 Task: Search one way flight ticket for 1 adult, 5 children, 2 infants in seat and 1 infant on lap in first from Obyan,saipan Island: Saipan International Airport (francisco C. Ada) to Gillette: Gillette Campbell County Airport on 5-1-2023. Number of bags: 1 checked bag. Price is upto 72000. Outbound departure time preference is 6:45.
Action: Mouse moved to (250, 451)
Screenshot: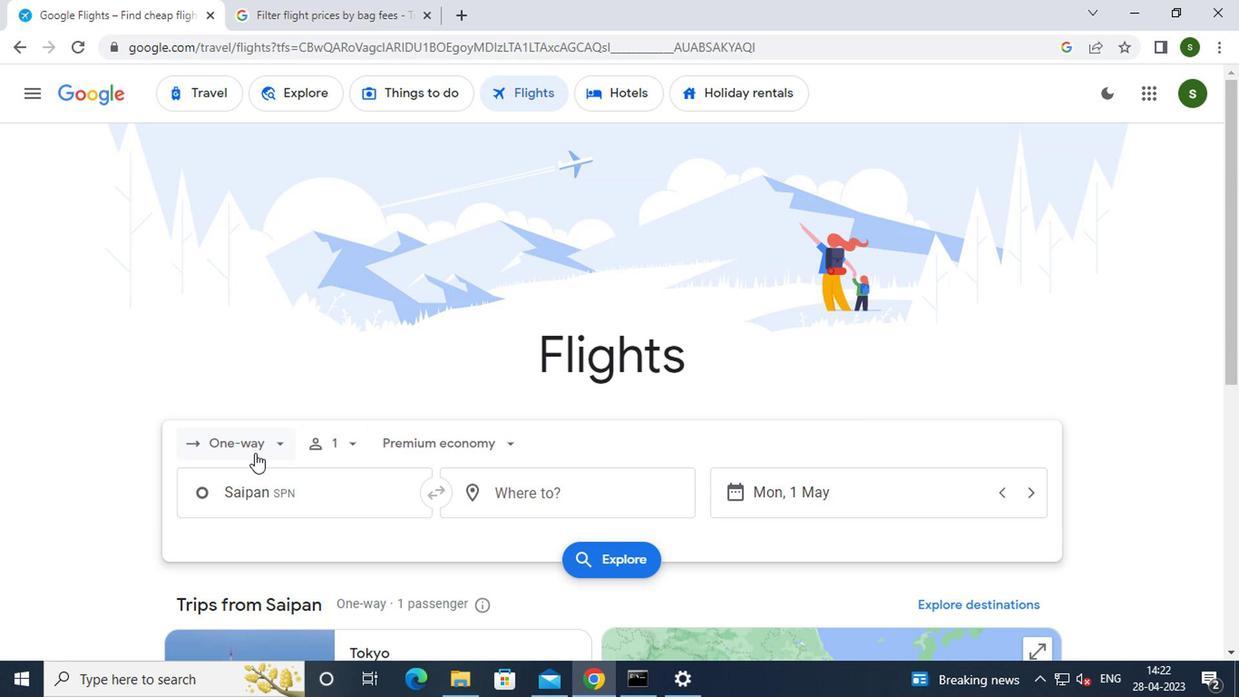 
Action: Mouse pressed left at (250, 451)
Screenshot: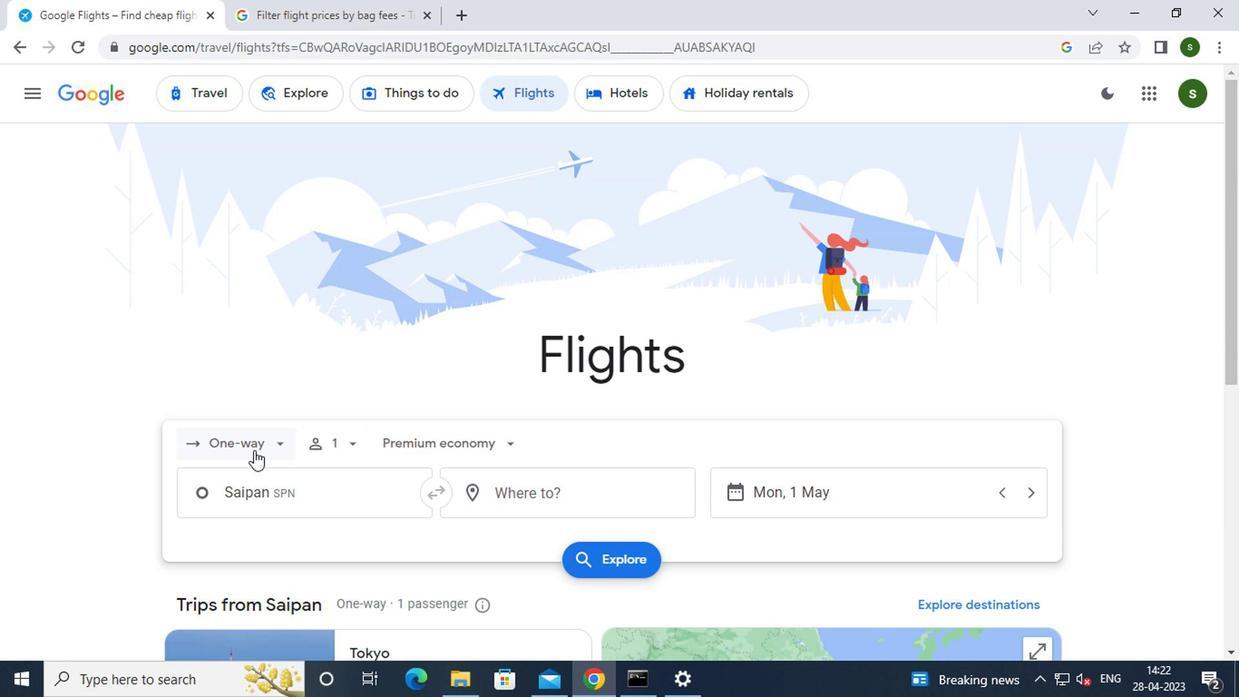 
Action: Mouse moved to (264, 524)
Screenshot: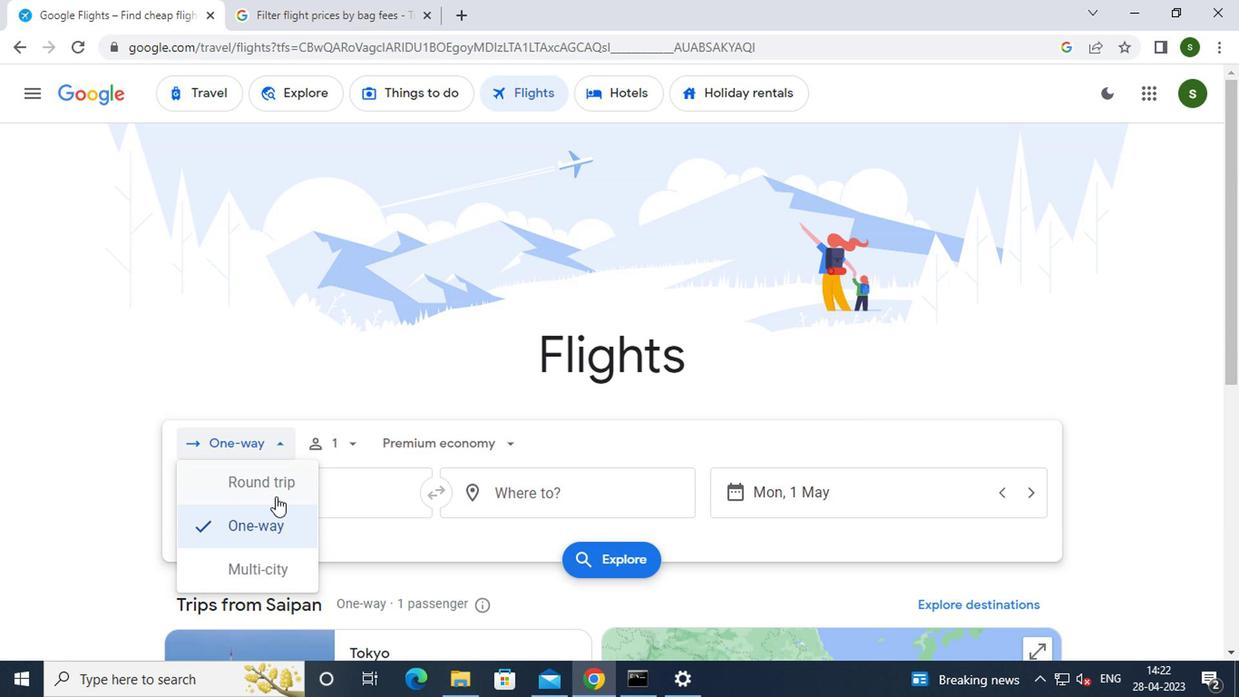
Action: Mouse pressed left at (264, 524)
Screenshot: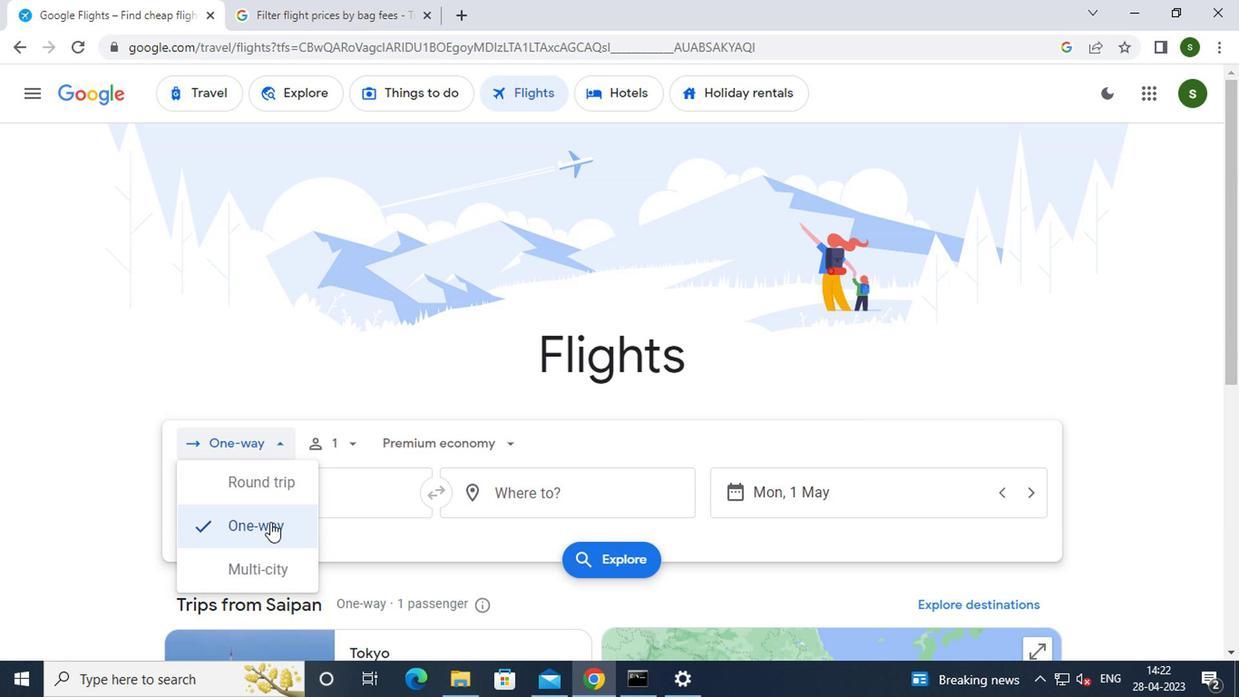 
Action: Mouse moved to (342, 450)
Screenshot: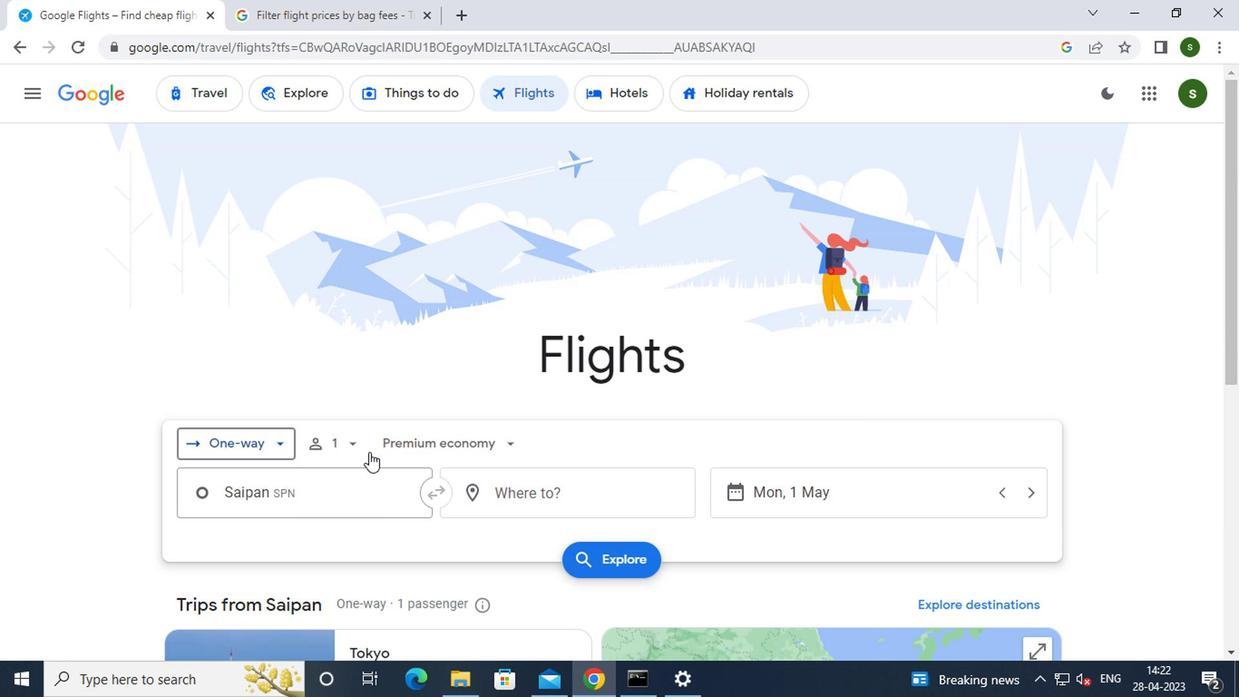 
Action: Mouse pressed left at (342, 450)
Screenshot: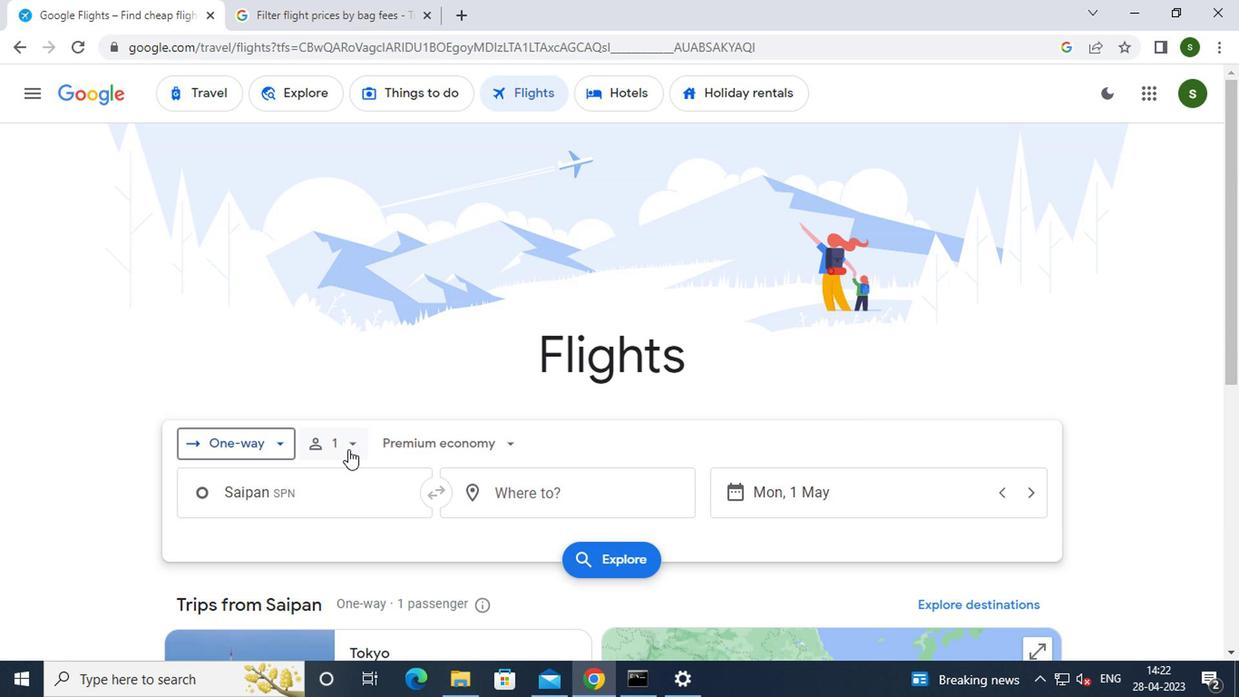 
Action: Mouse moved to (497, 528)
Screenshot: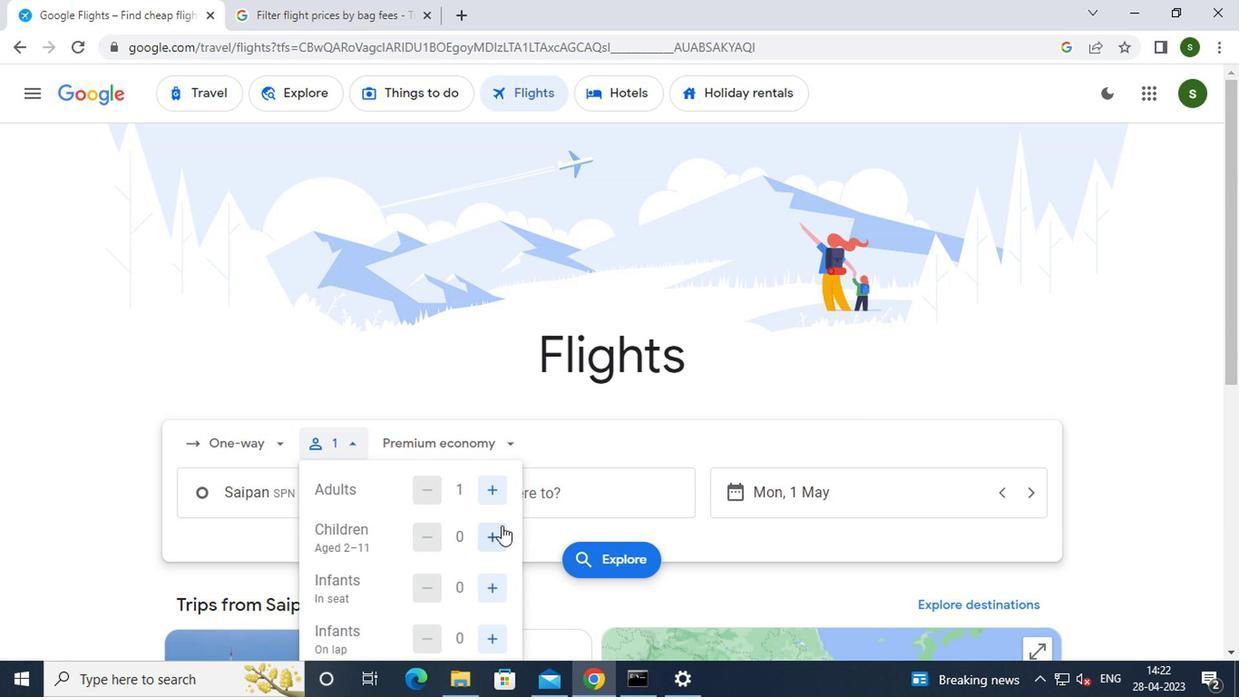 
Action: Mouse pressed left at (497, 528)
Screenshot: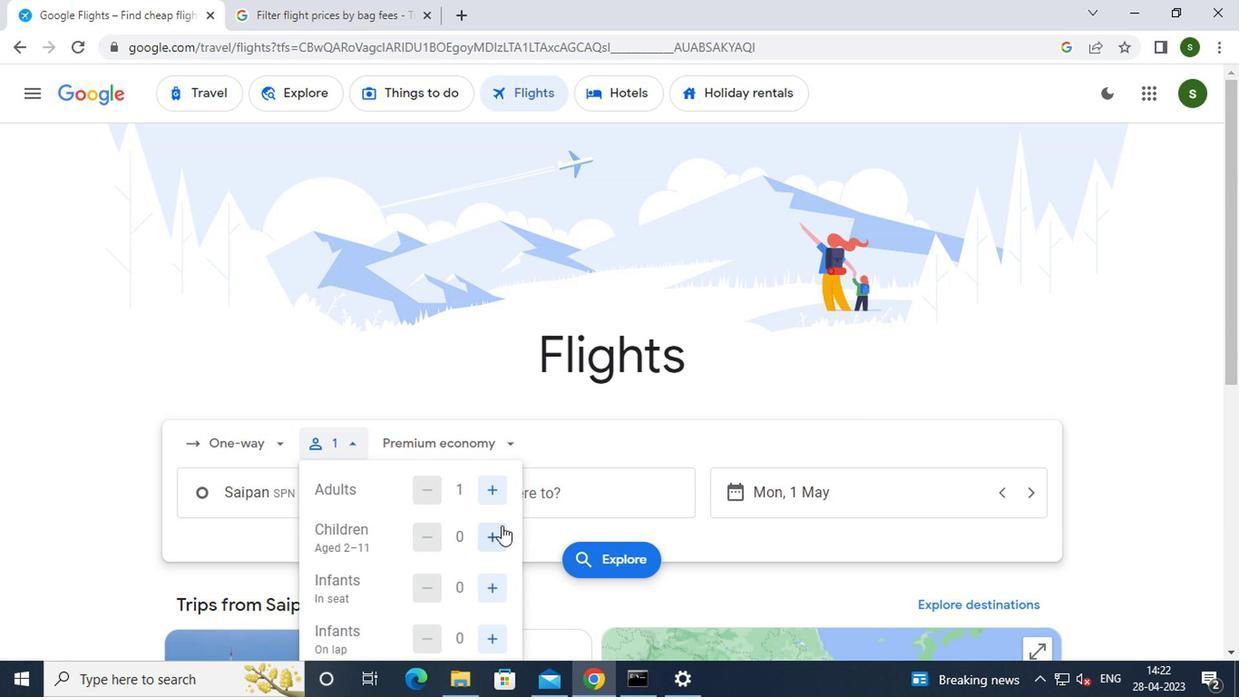
Action: Mouse pressed left at (497, 528)
Screenshot: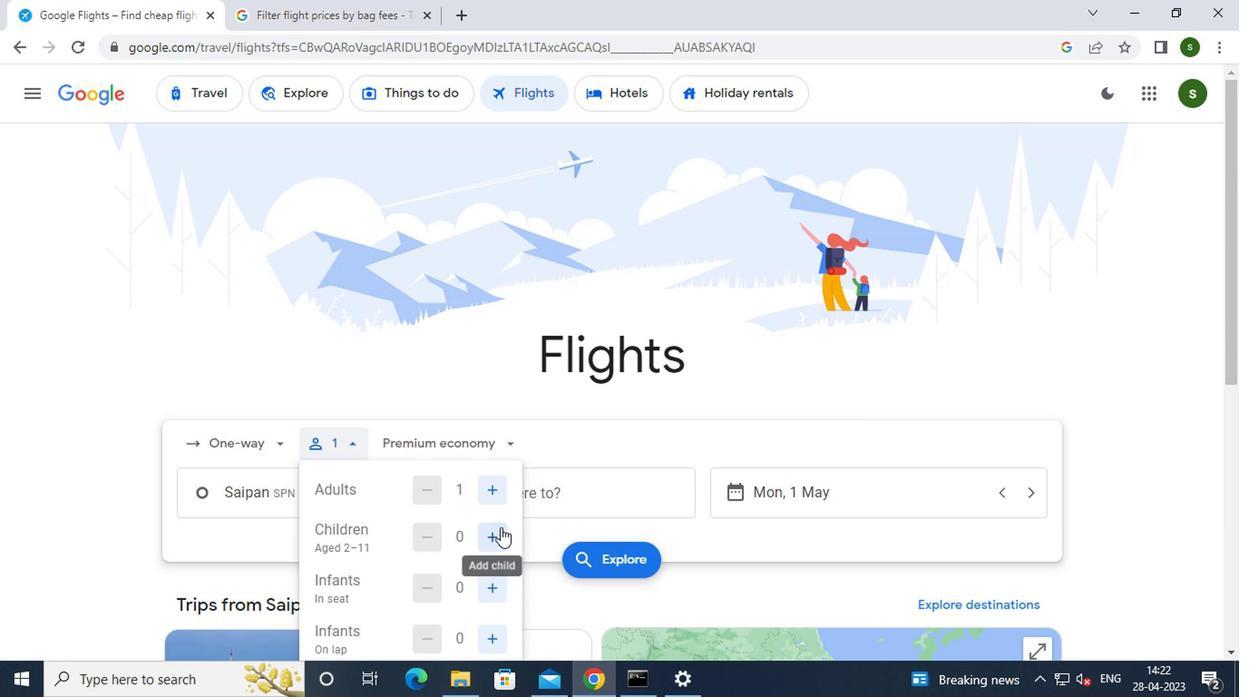 
Action: Mouse pressed left at (497, 528)
Screenshot: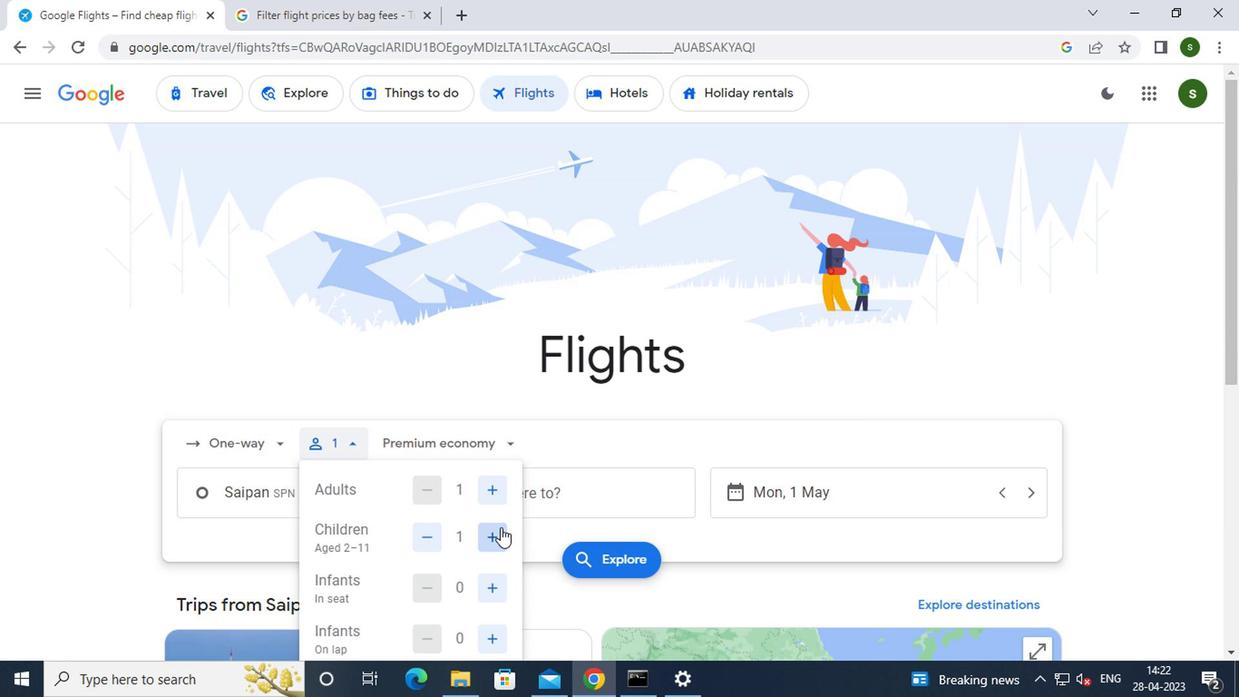 
Action: Mouse pressed left at (497, 528)
Screenshot: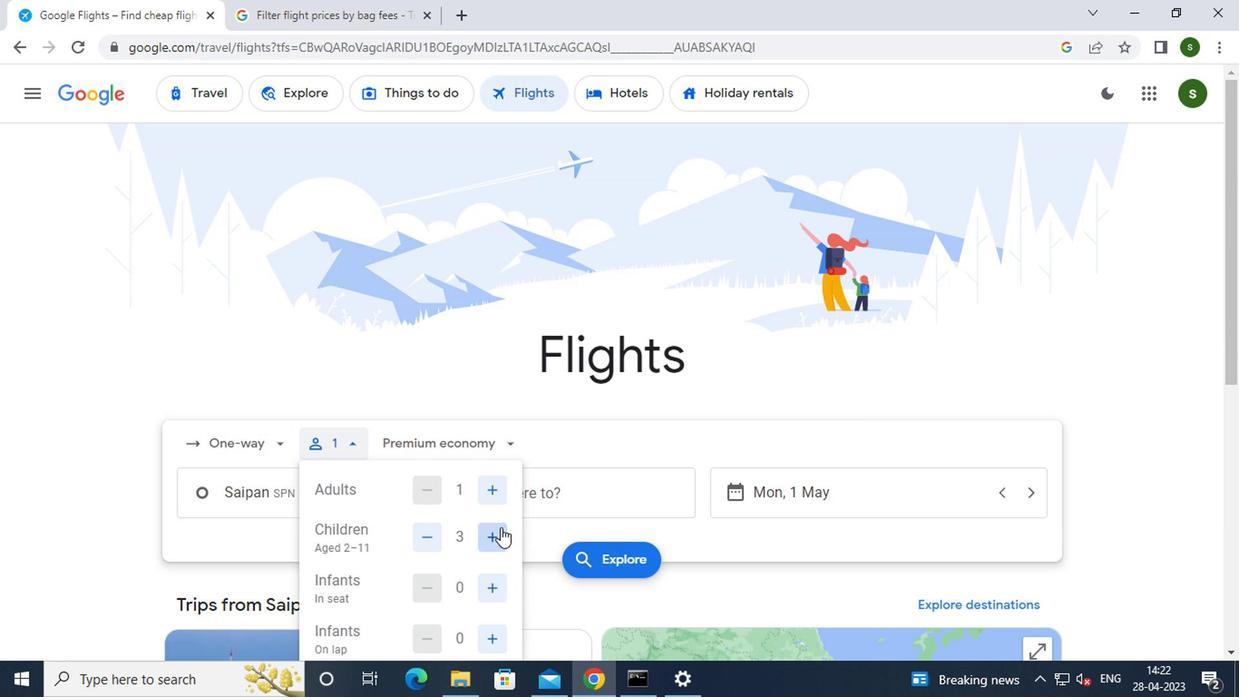 
Action: Mouse pressed left at (497, 528)
Screenshot: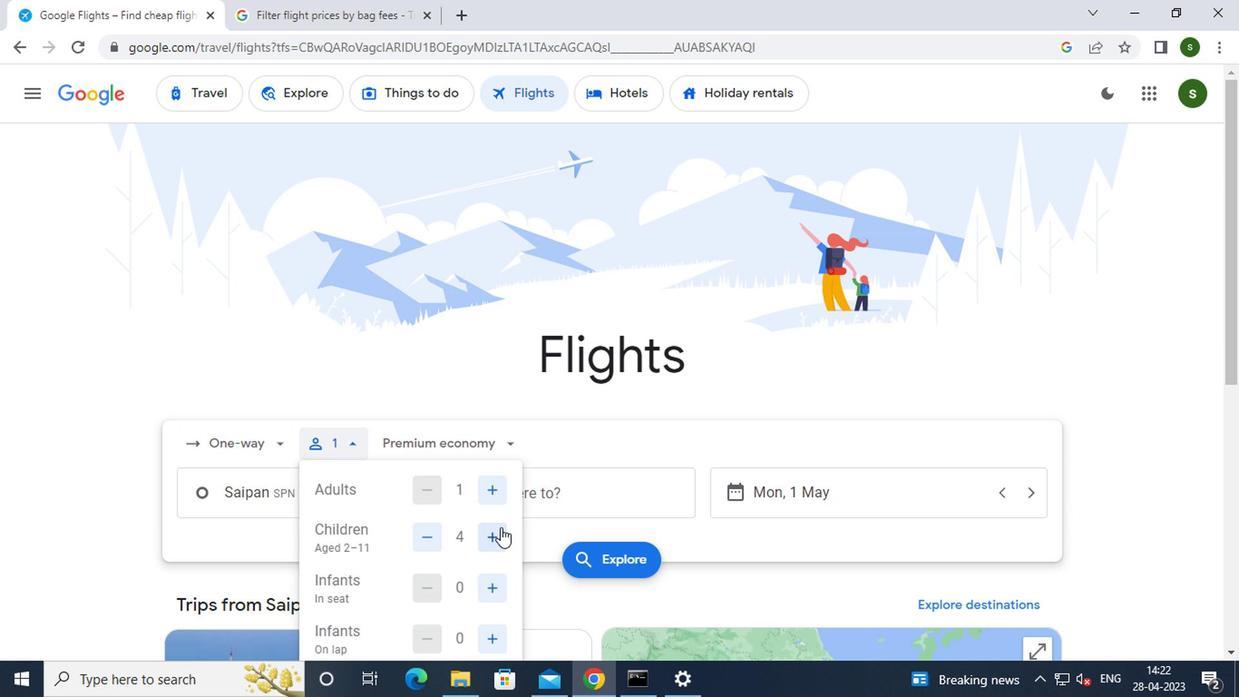 
Action: Mouse moved to (486, 586)
Screenshot: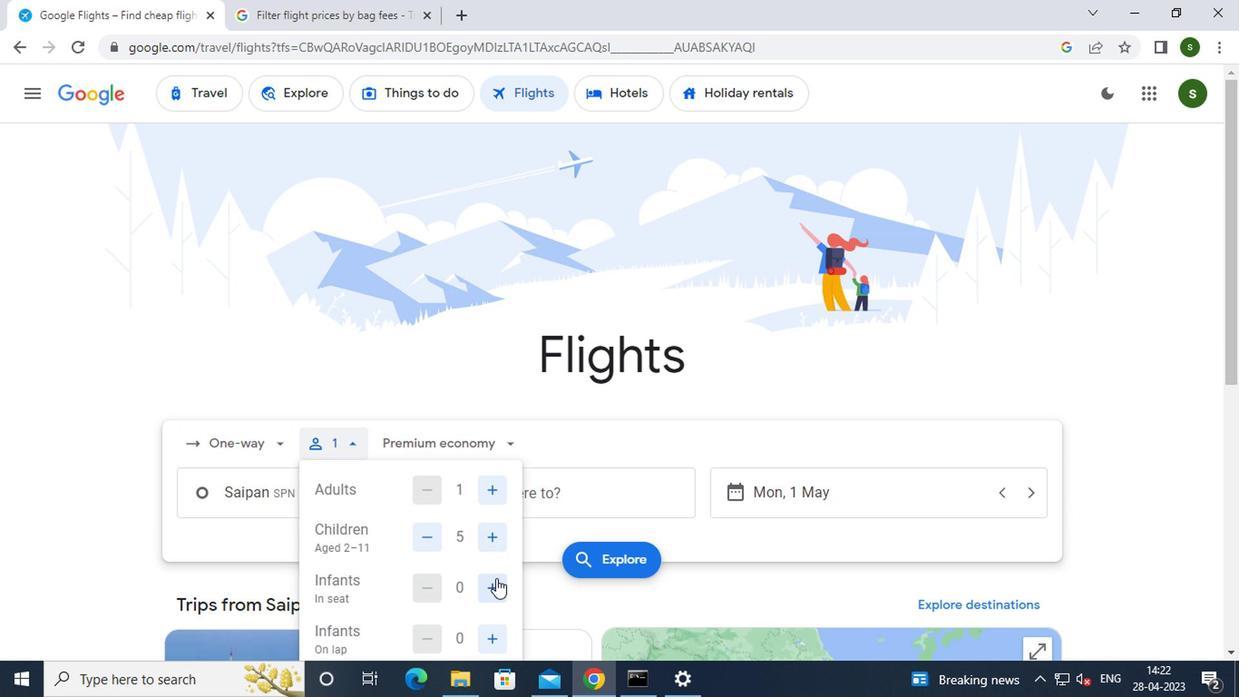 
Action: Mouse pressed left at (486, 586)
Screenshot: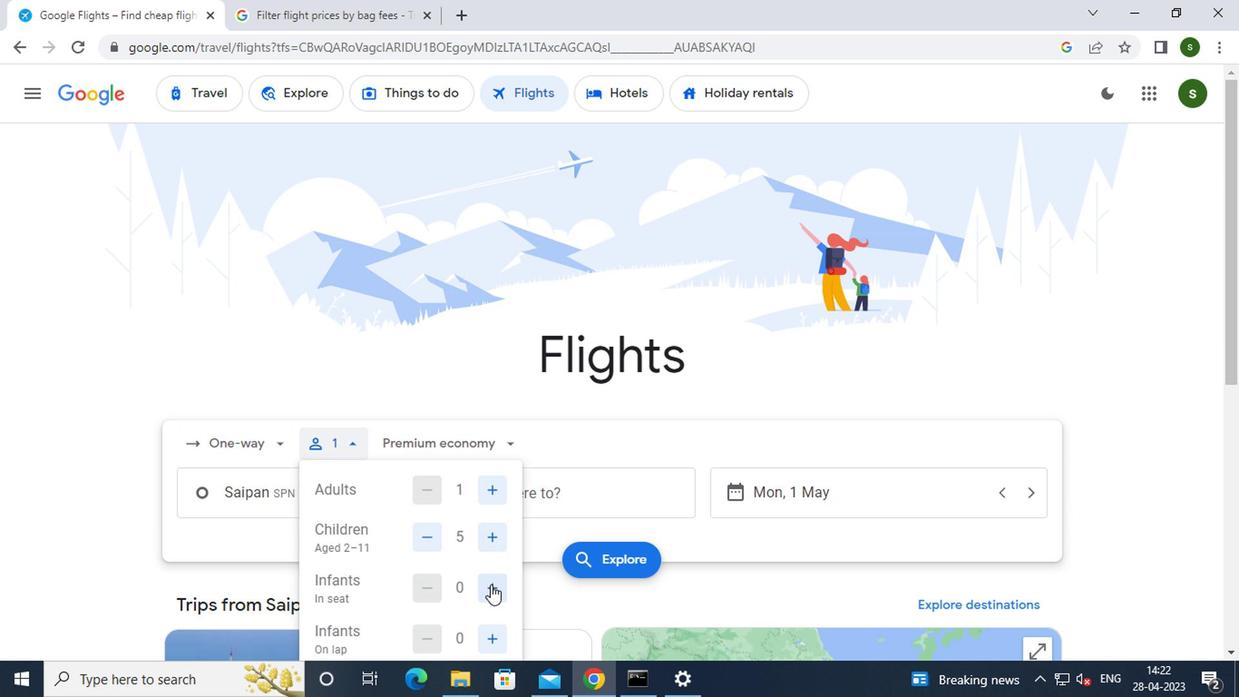 
Action: Mouse pressed left at (486, 586)
Screenshot: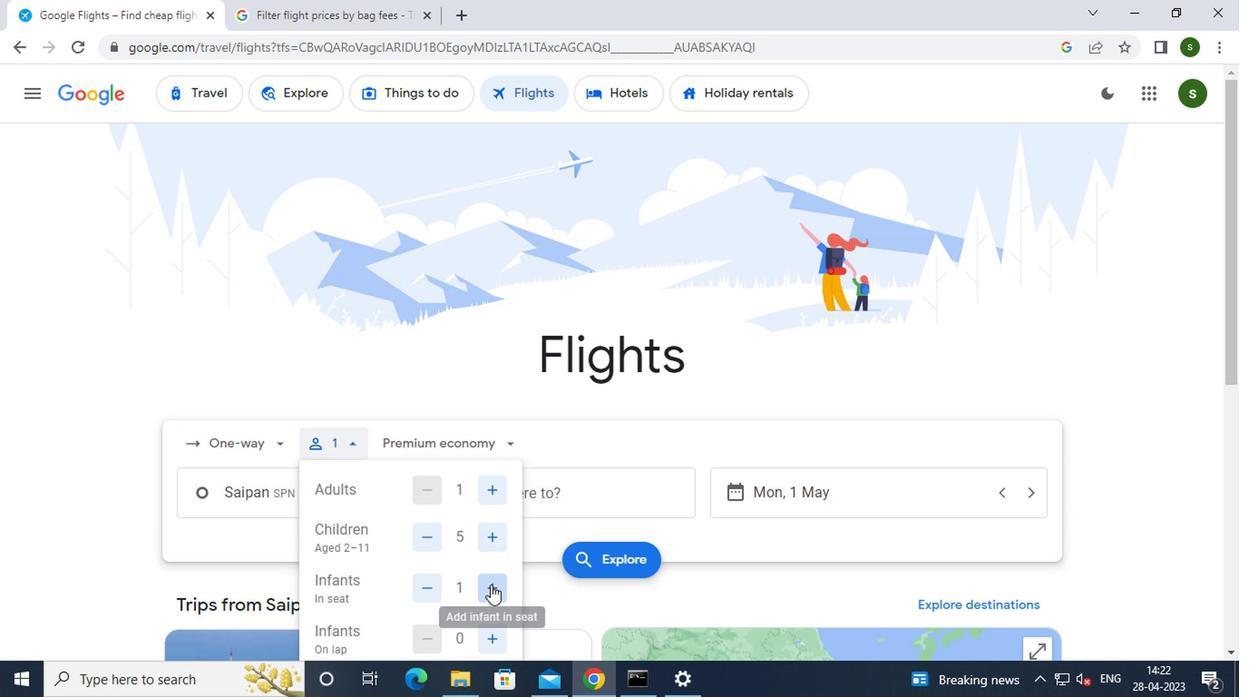 
Action: Mouse moved to (483, 628)
Screenshot: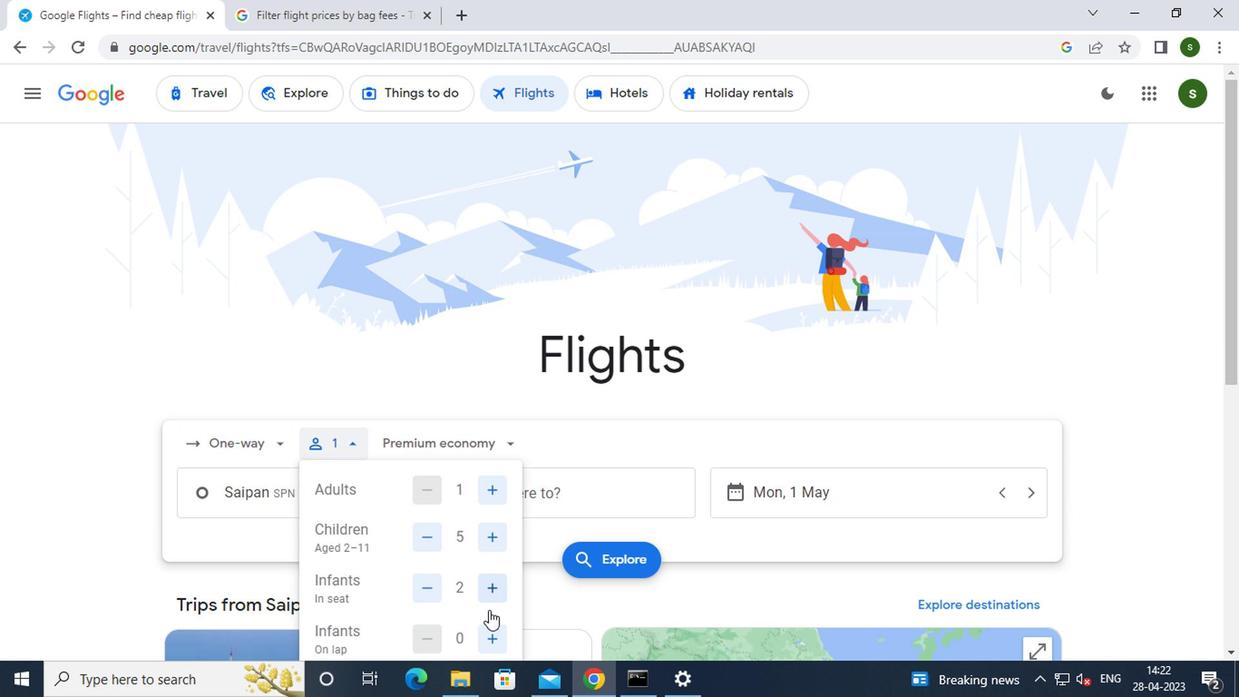 
Action: Mouse pressed left at (483, 628)
Screenshot: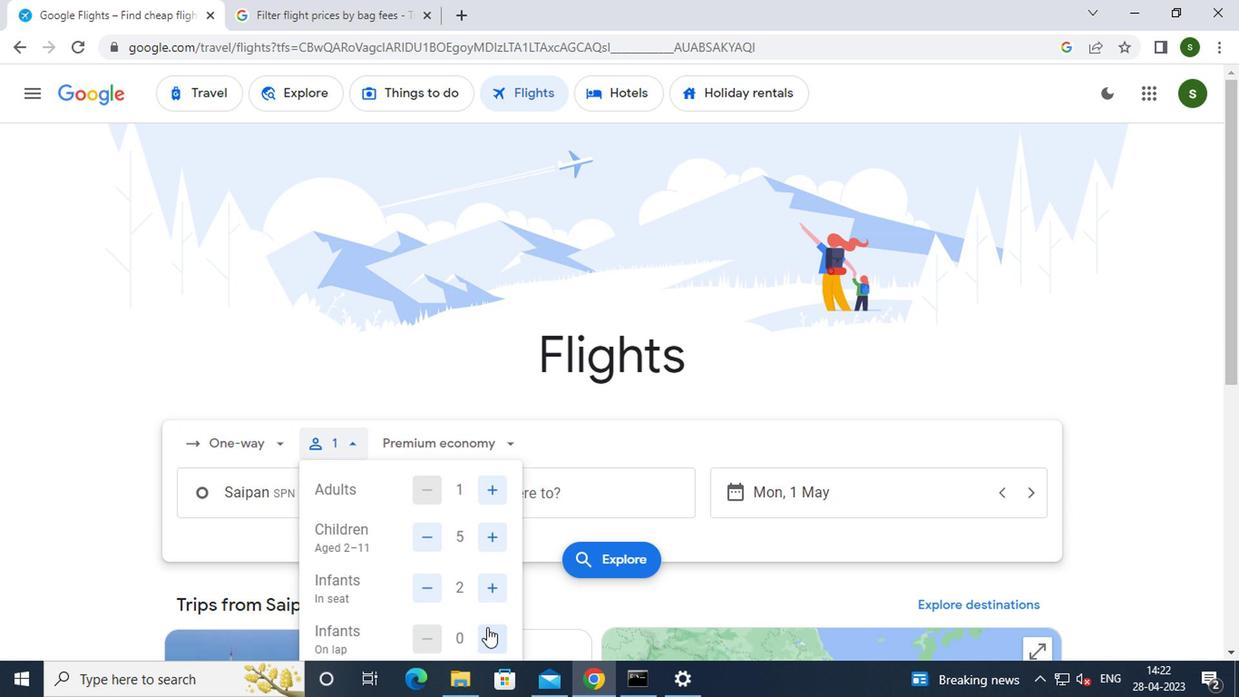 
Action: Mouse moved to (416, 597)
Screenshot: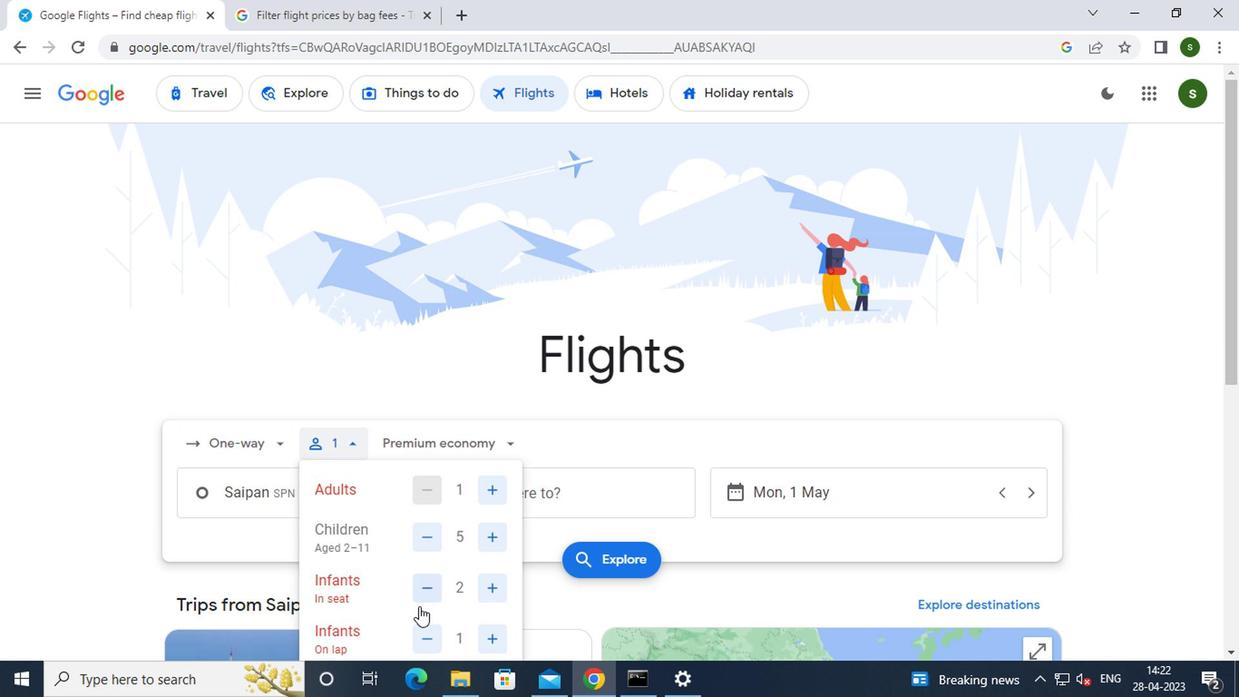 
Action: Mouse pressed left at (416, 597)
Screenshot: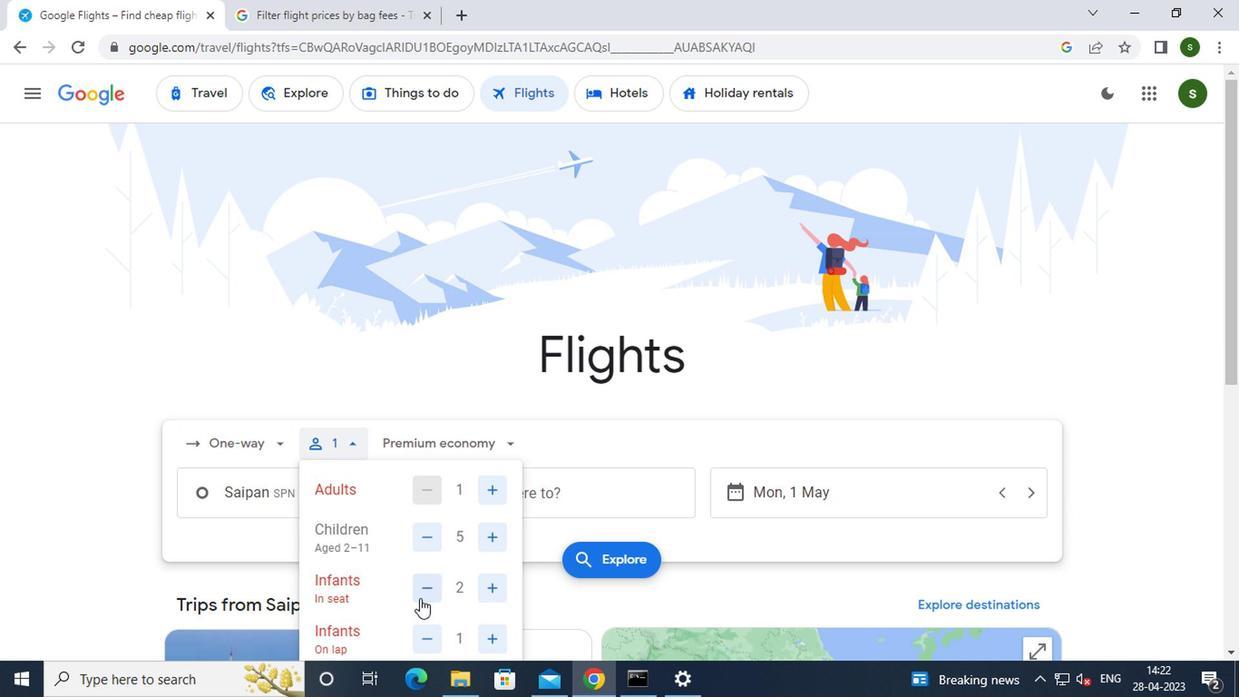 
Action: Mouse moved to (433, 446)
Screenshot: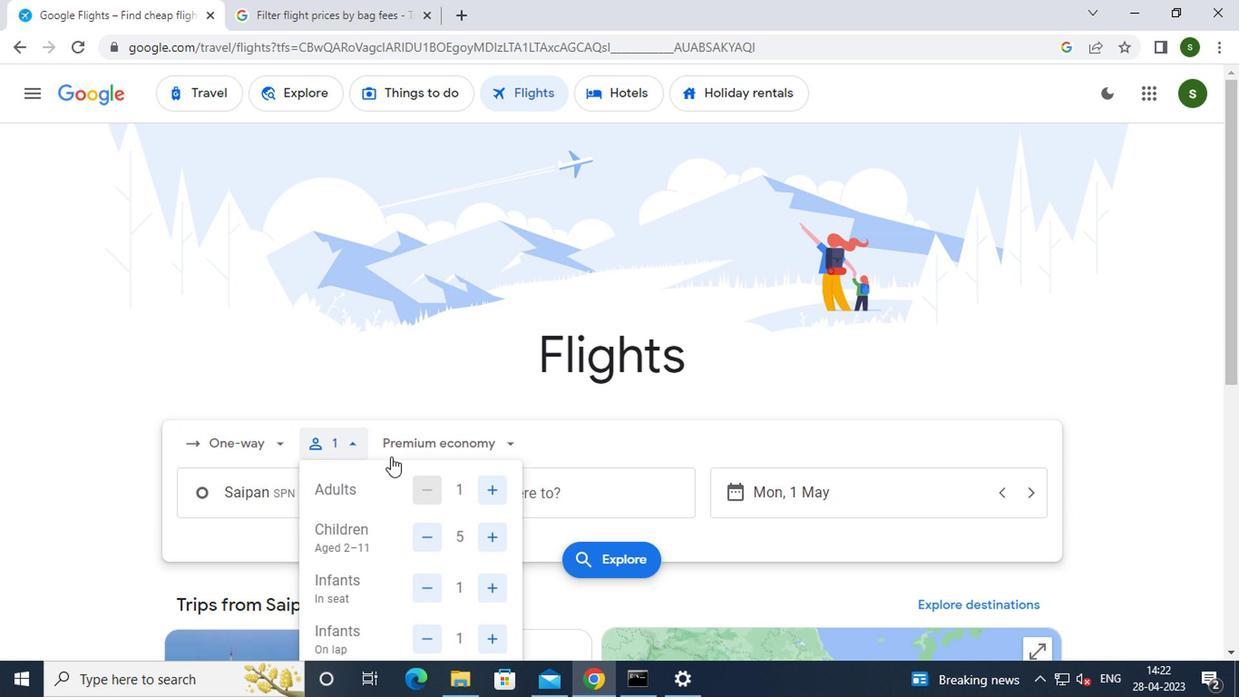 
Action: Mouse pressed left at (433, 446)
Screenshot: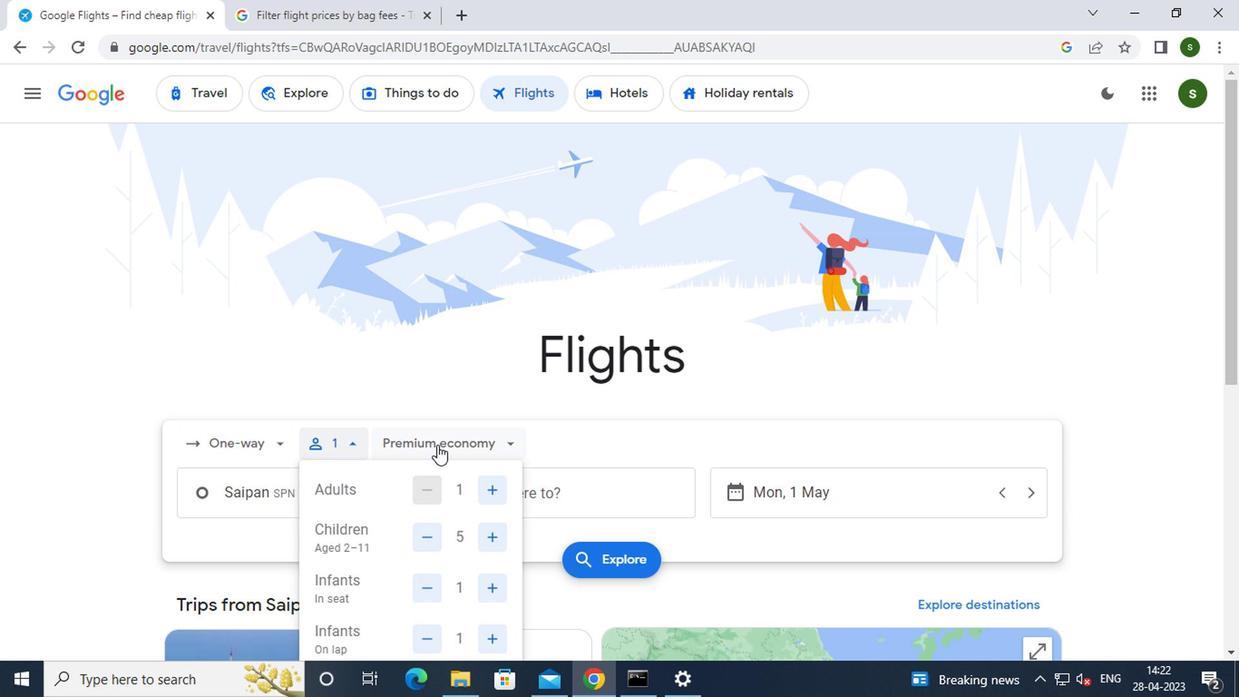 
Action: Mouse moved to (448, 614)
Screenshot: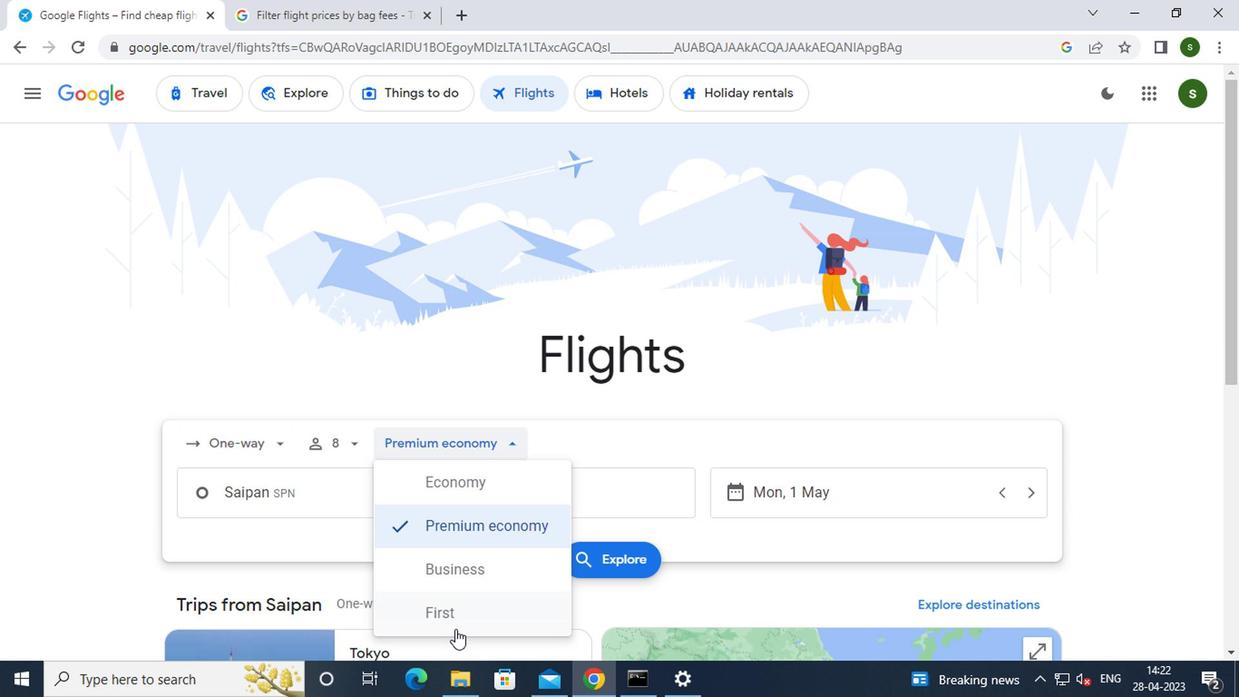 
Action: Mouse pressed left at (448, 614)
Screenshot: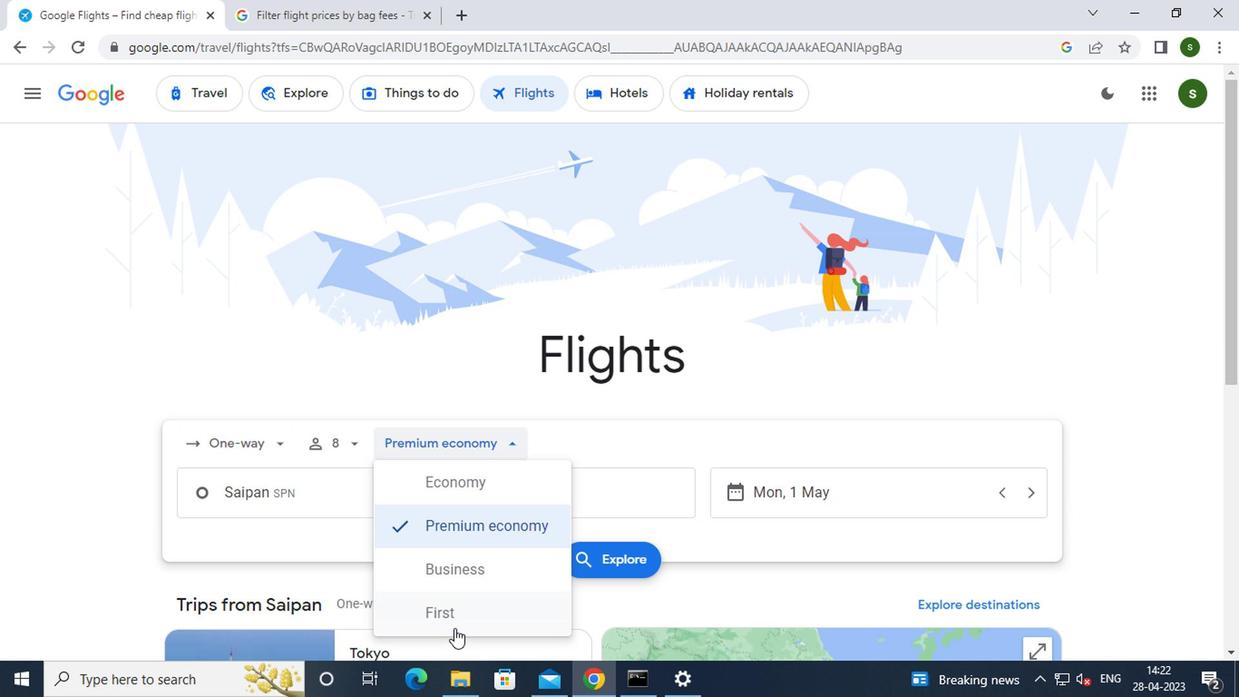 
Action: Mouse moved to (364, 504)
Screenshot: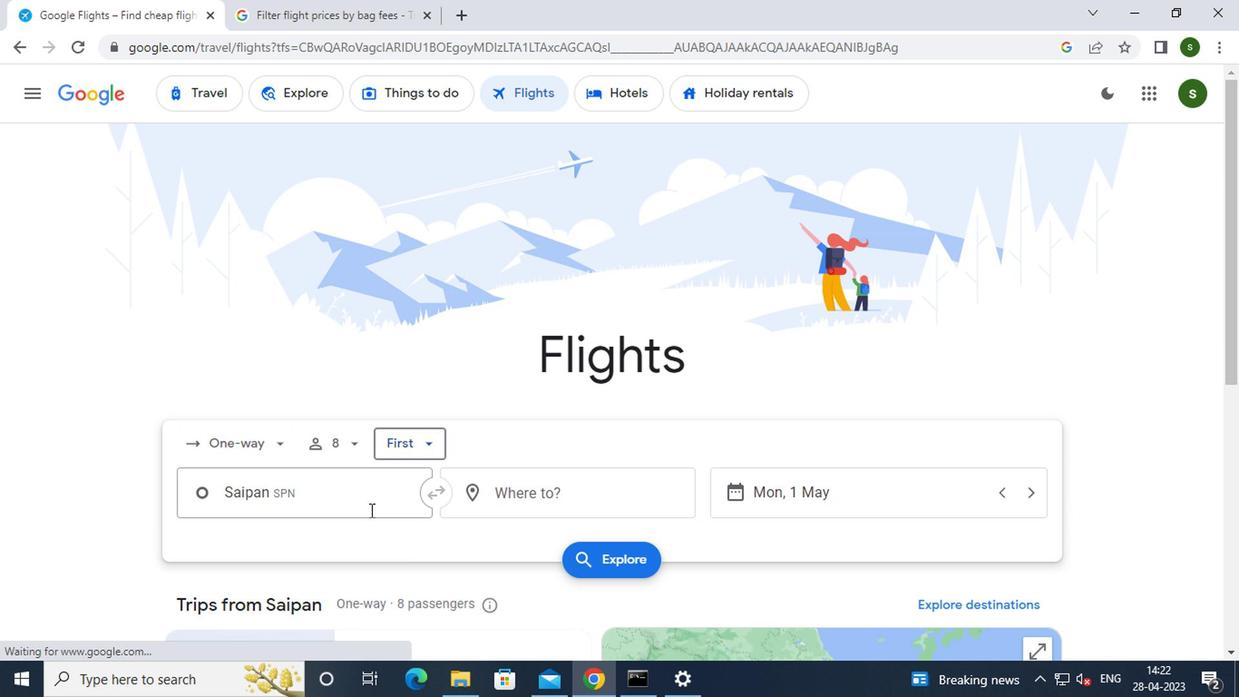 
Action: Mouse pressed left at (364, 504)
Screenshot: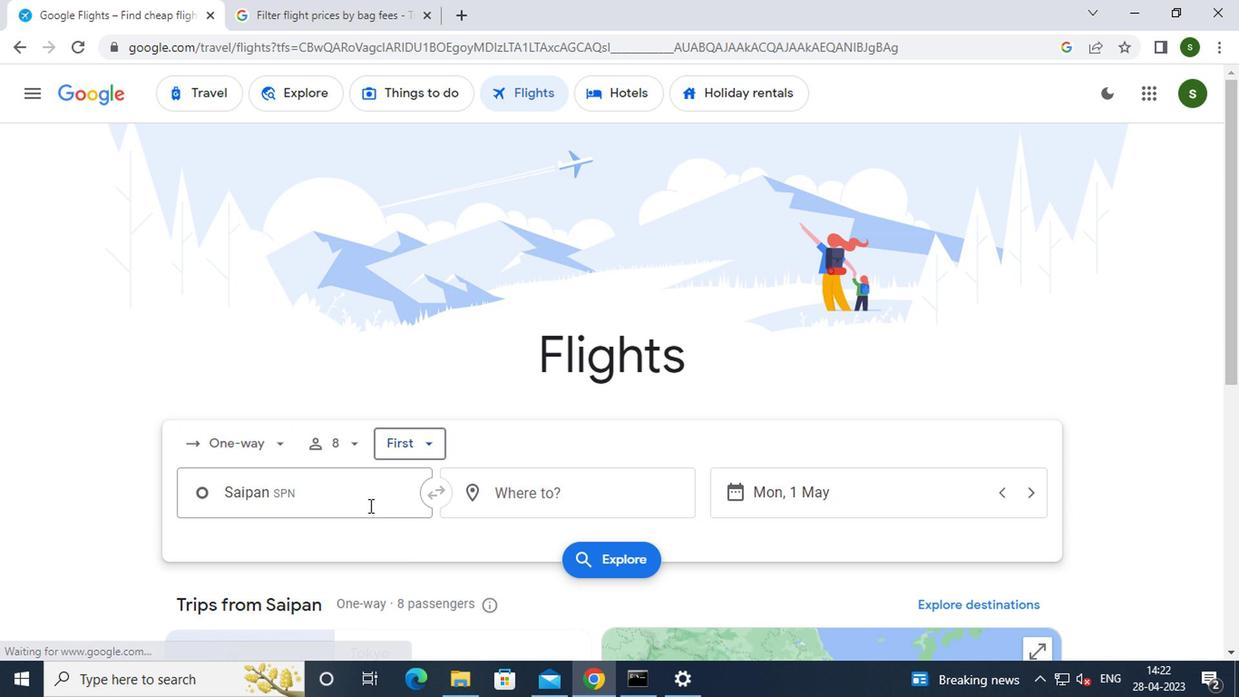 
Action: Mouse moved to (360, 493)
Screenshot: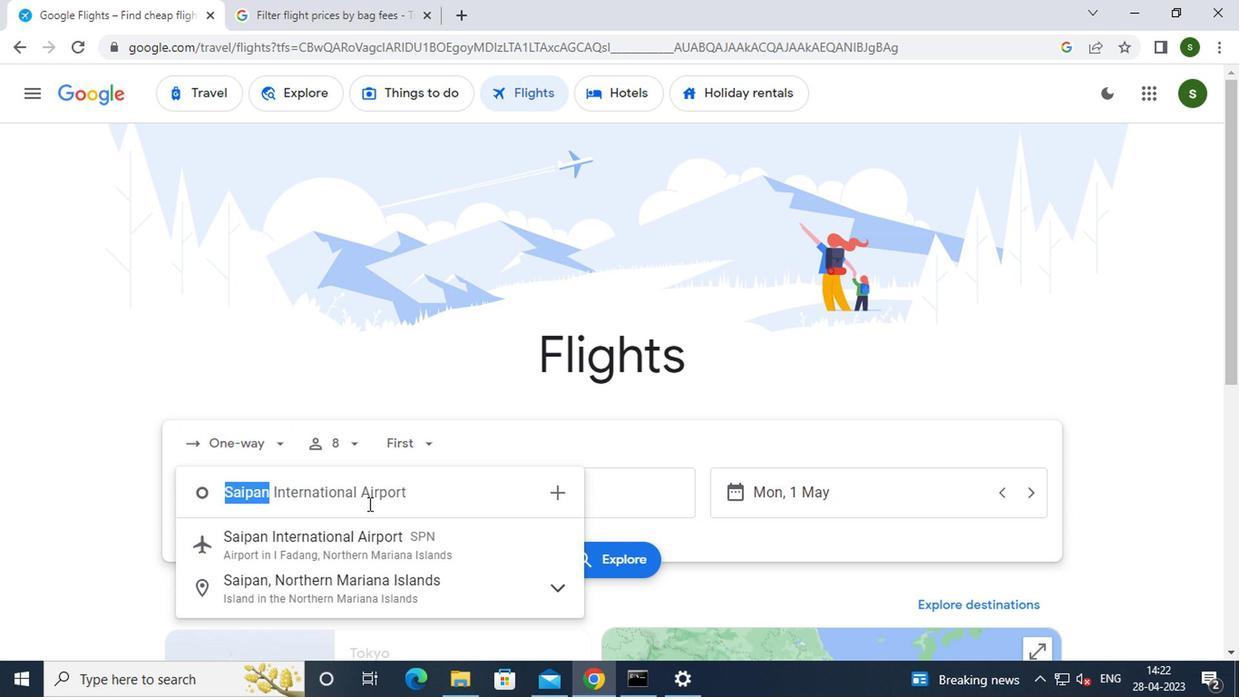 
Action: Key pressed o<Key.caps_lock>byan
Screenshot: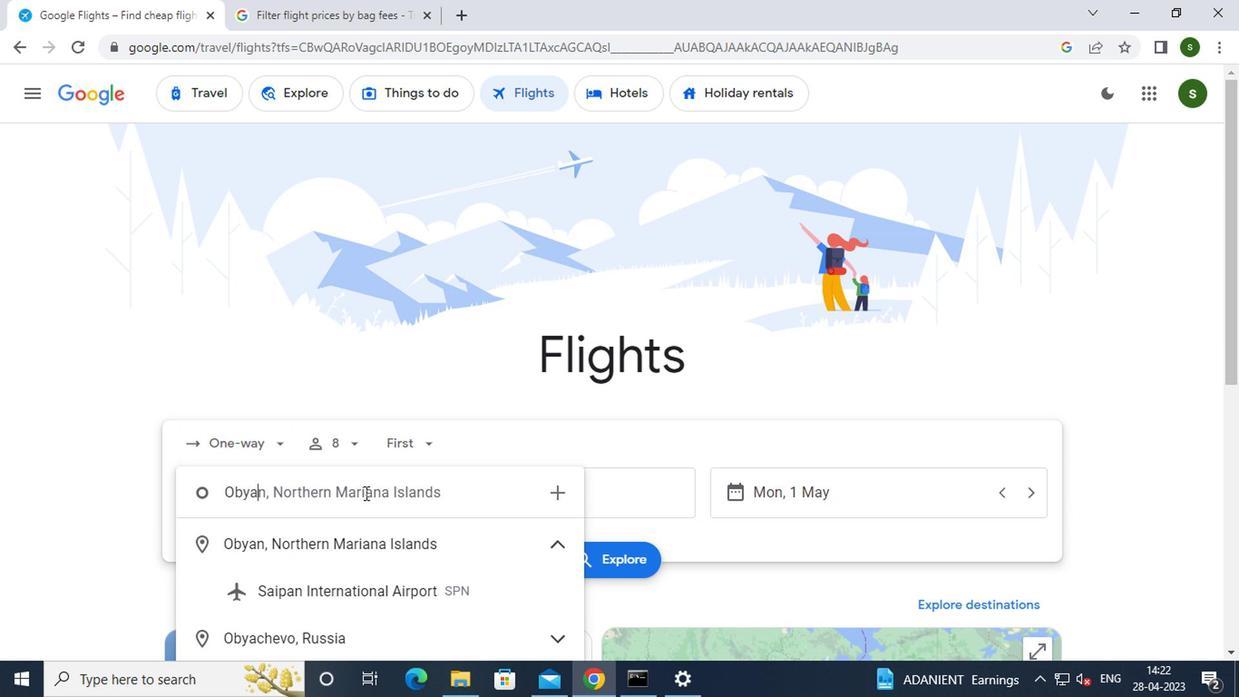 
Action: Mouse moved to (391, 582)
Screenshot: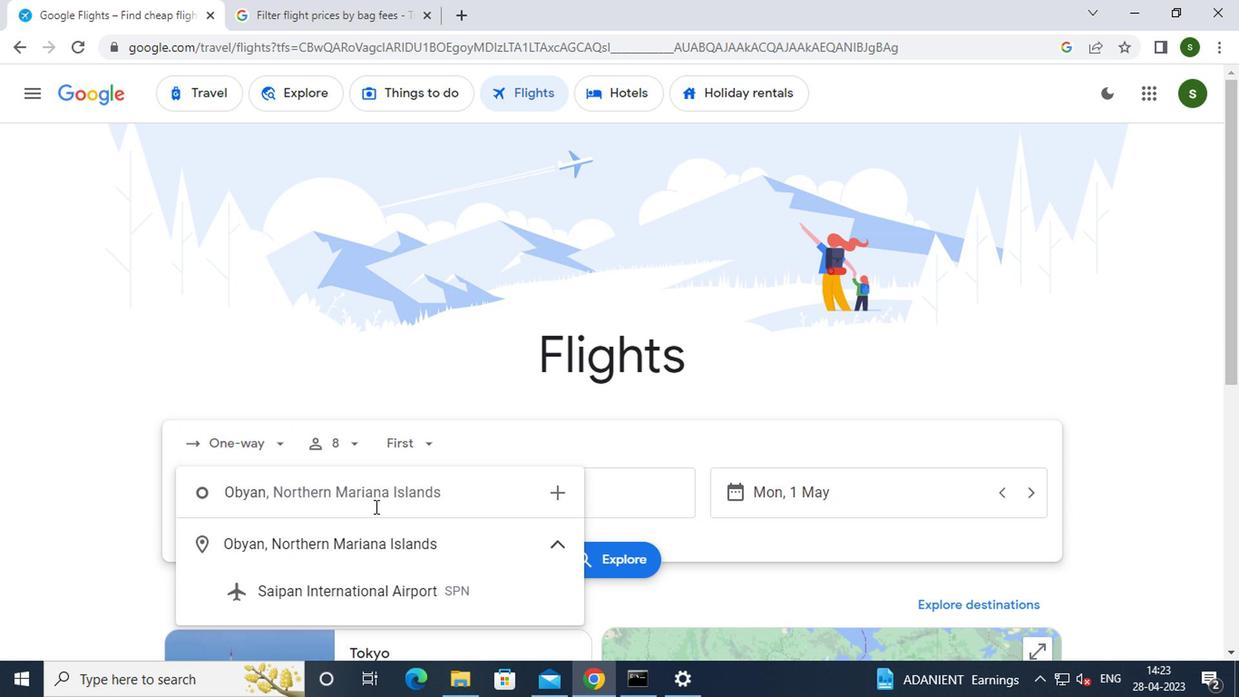 
Action: Mouse pressed left at (391, 582)
Screenshot: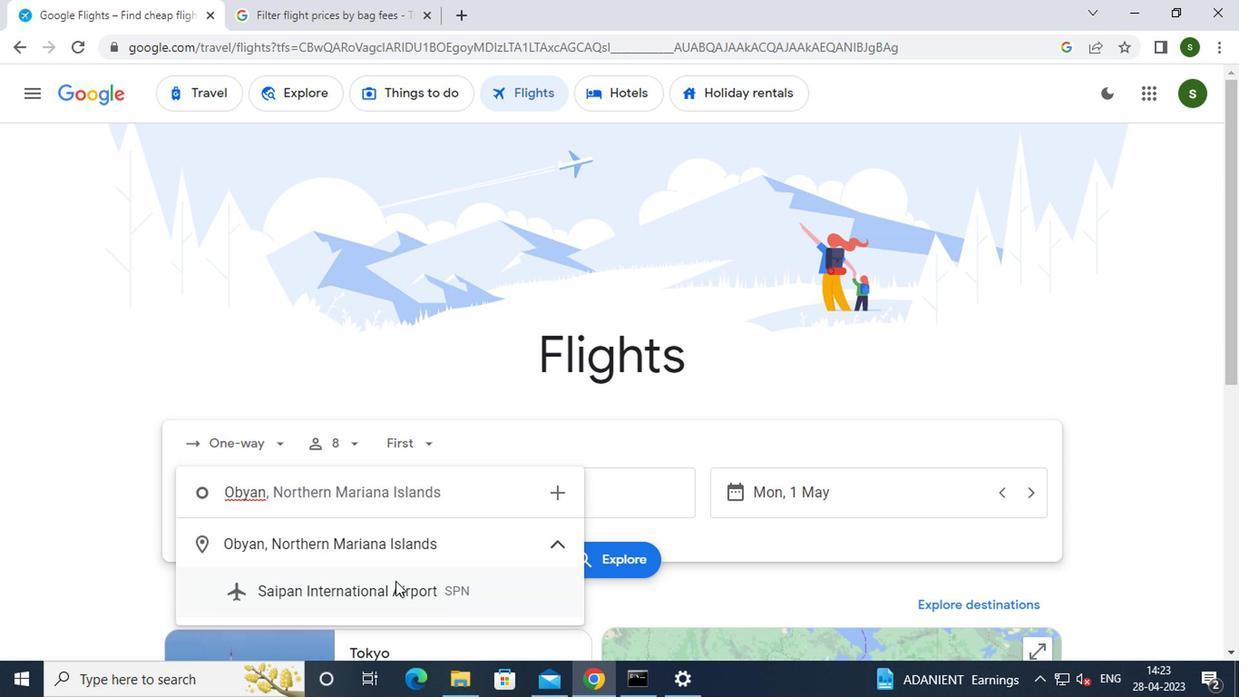 
Action: Mouse moved to (553, 499)
Screenshot: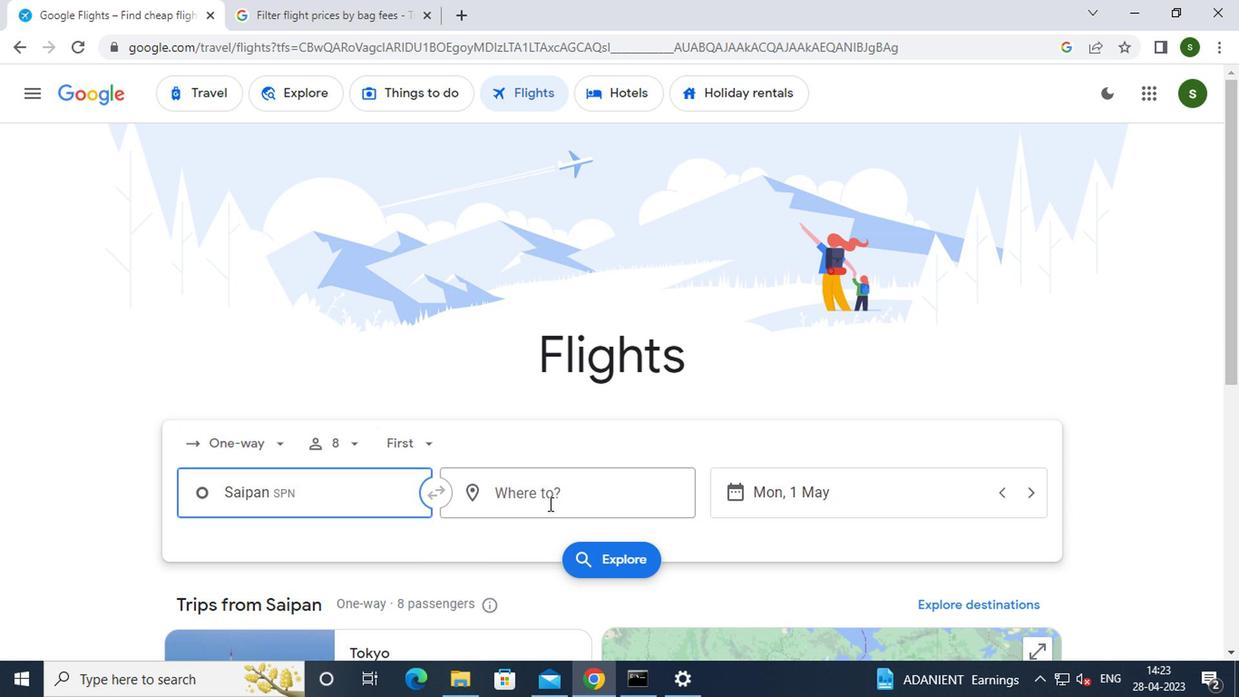 
Action: Mouse pressed left at (553, 499)
Screenshot: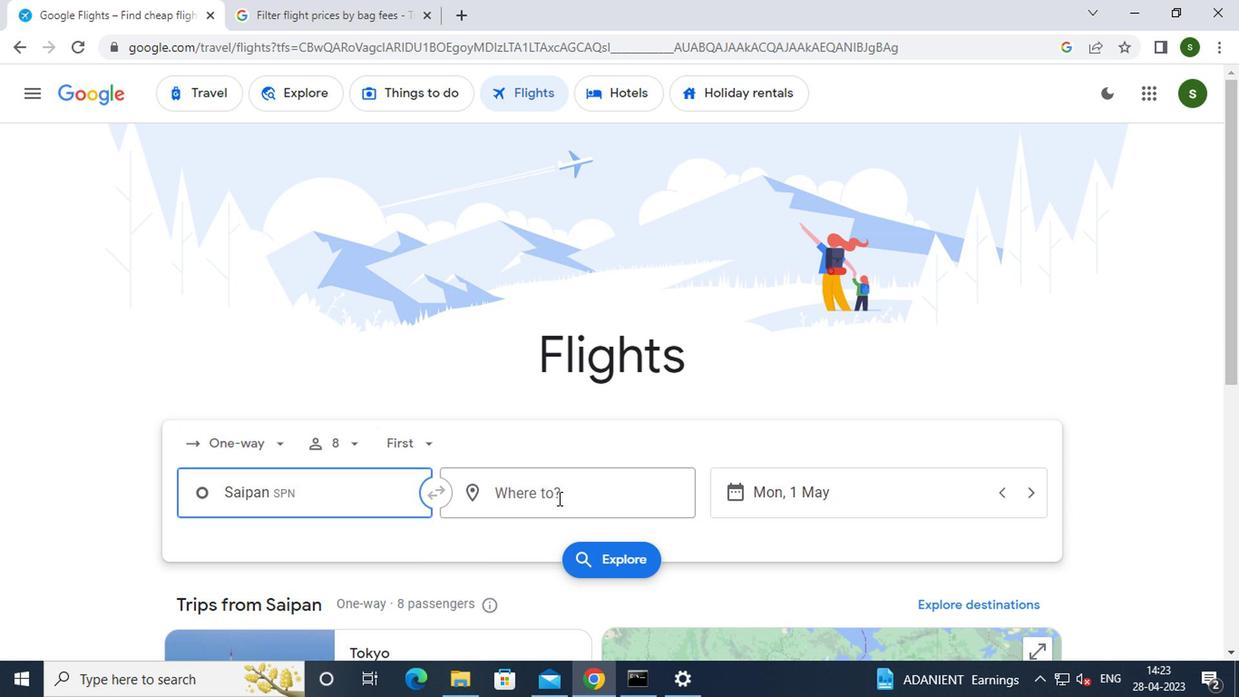 
Action: Key pressed <Key.caps_lock>g<Key.caps_lock>illette<Key.enter>
Screenshot: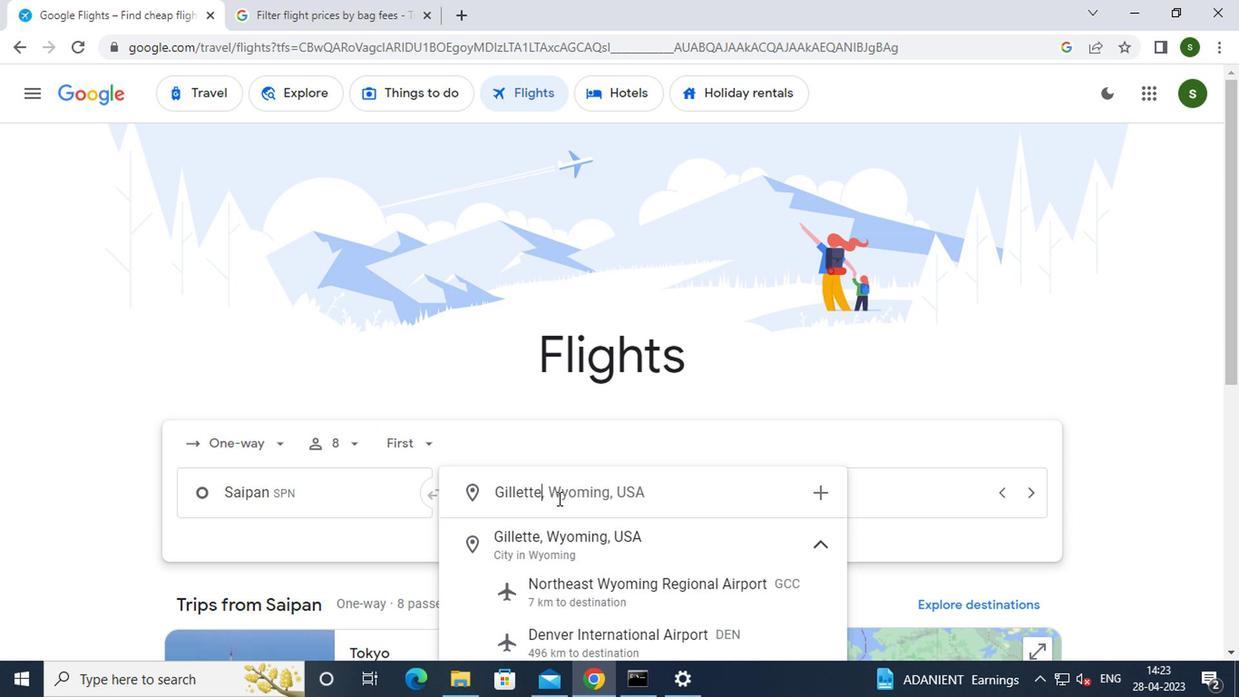 
Action: Mouse moved to (855, 504)
Screenshot: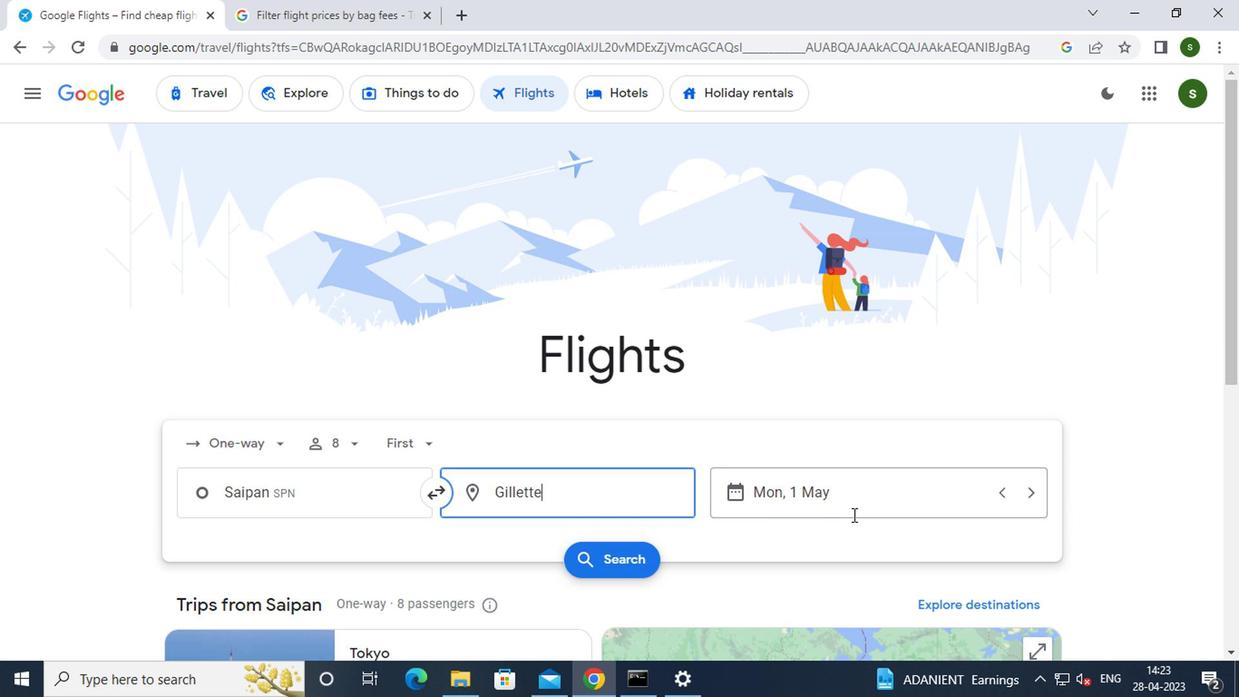 
Action: Mouse pressed left at (855, 504)
Screenshot: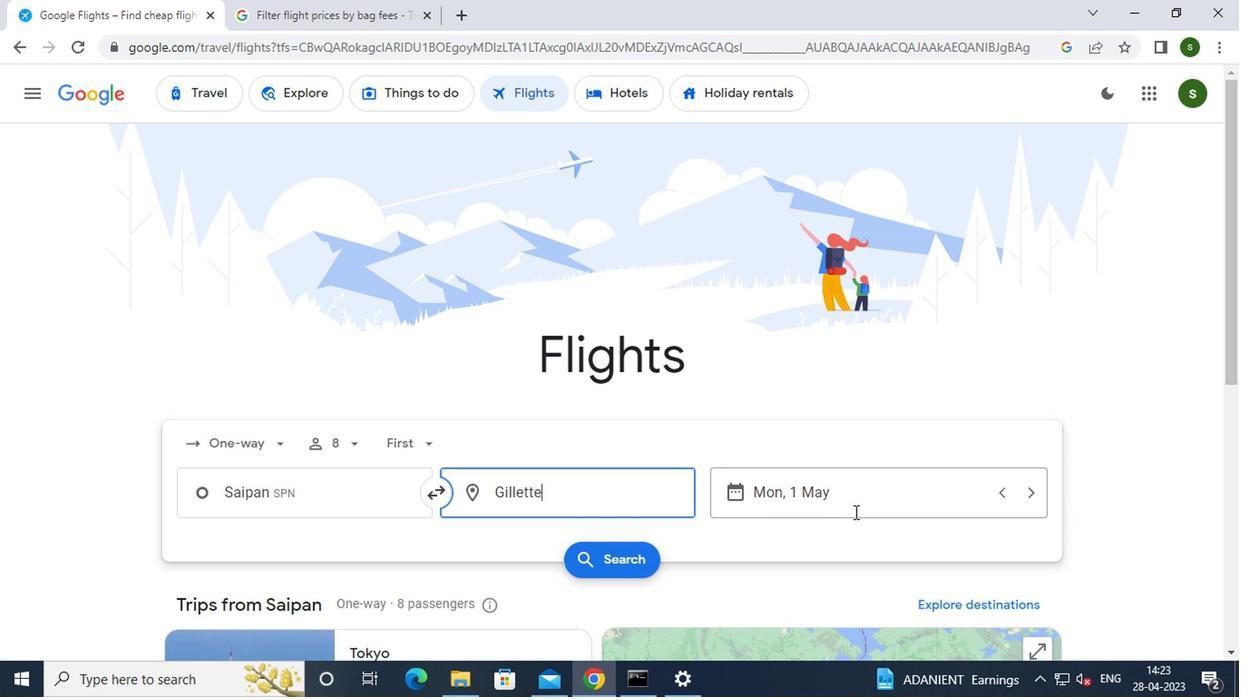 
Action: Mouse moved to (786, 315)
Screenshot: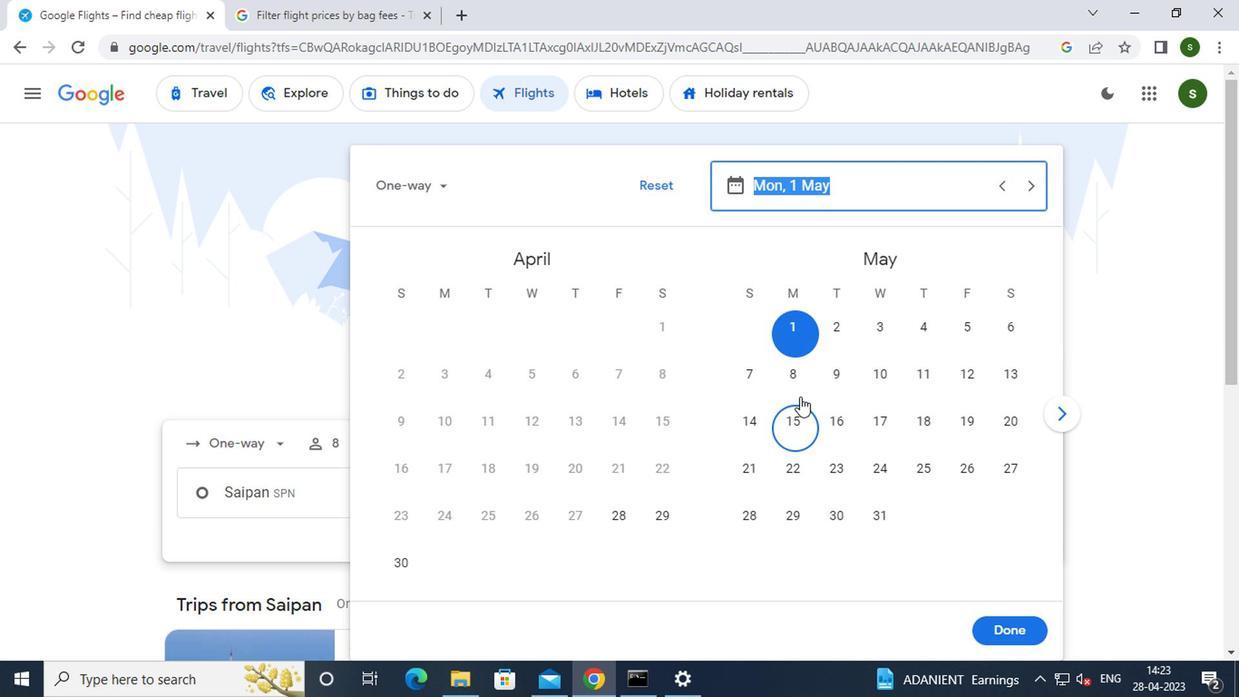 
Action: Mouse pressed left at (786, 315)
Screenshot: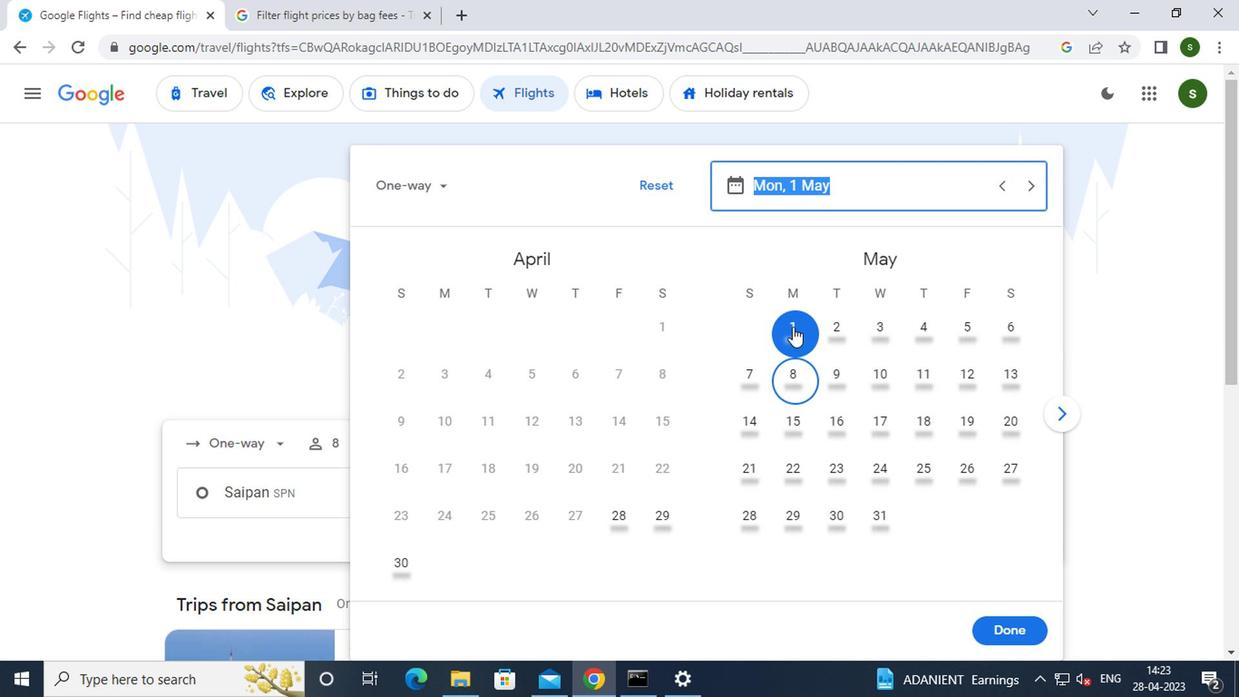 
Action: Mouse moved to (1005, 635)
Screenshot: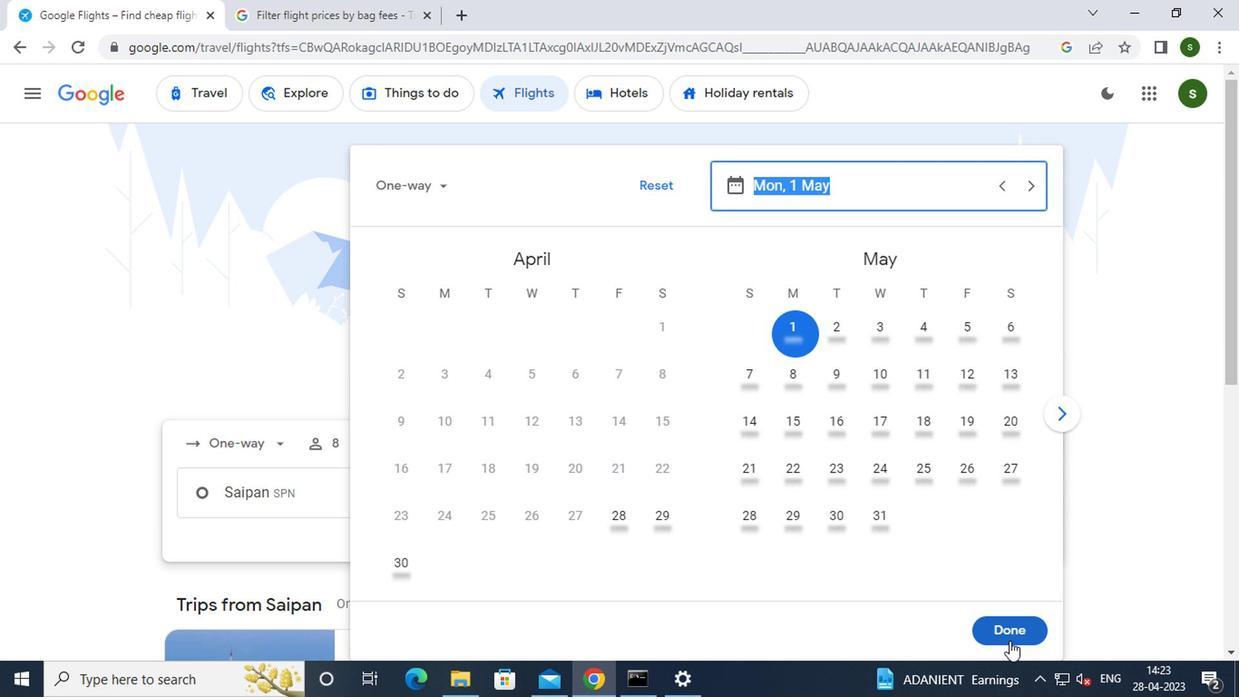 
Action: Mouse pressed left at (1005, 635)
Screenshot: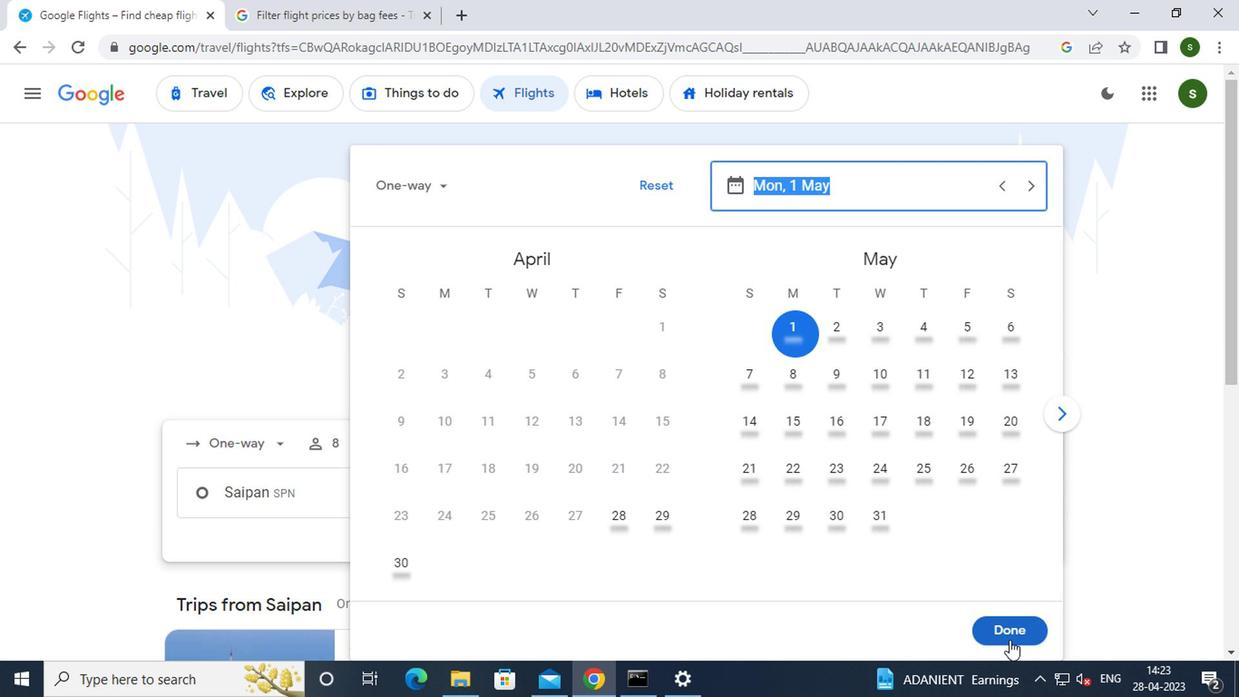 
Action: Mouse moved to (623, 564)
Screenshot: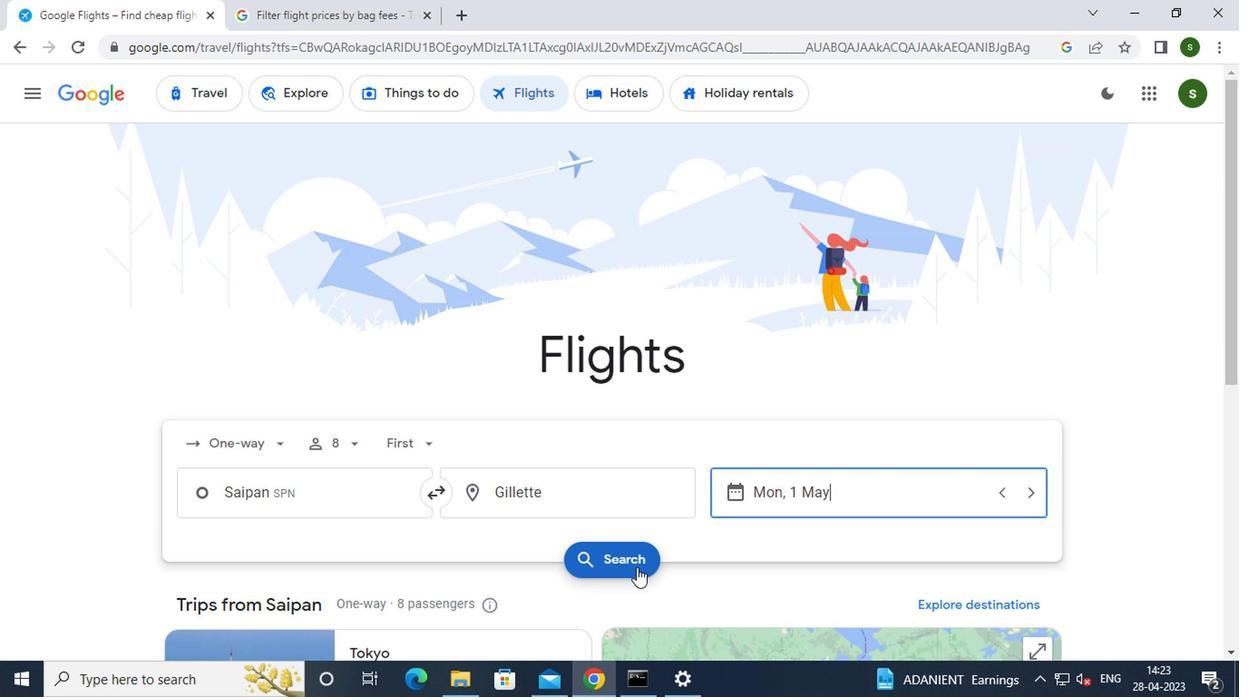 
Action: Mouse pressed left at (623, 564)
Screenshot: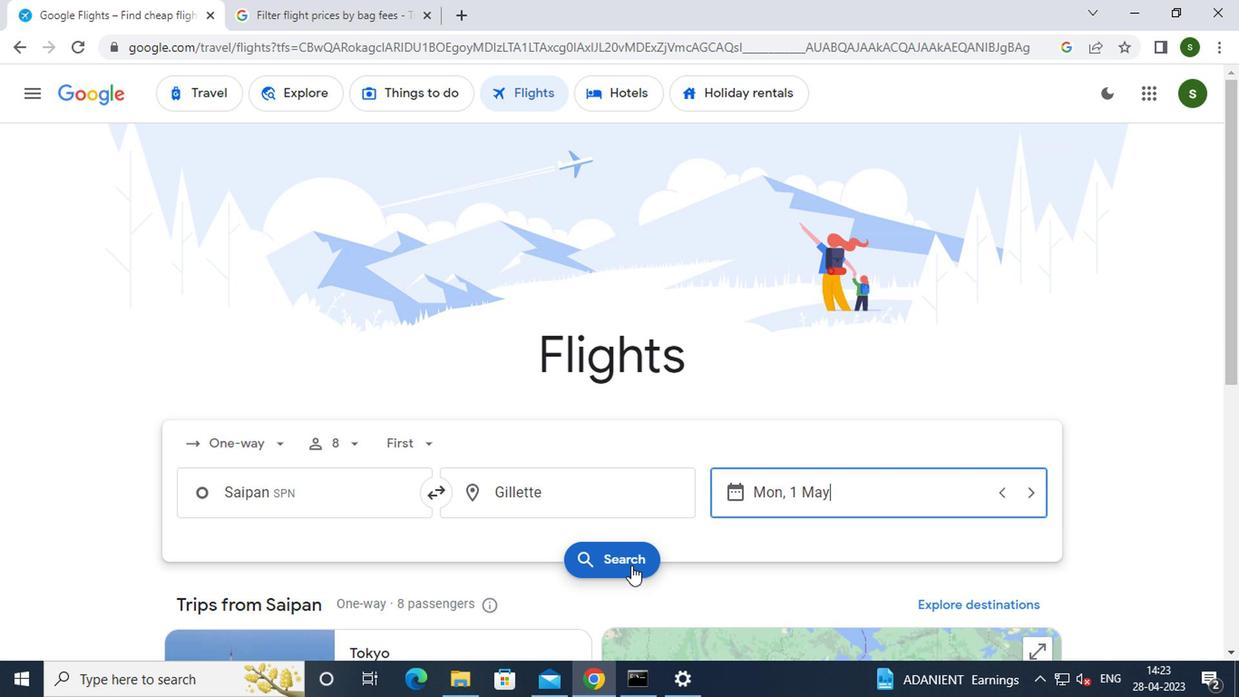 
Action: Mouse moved to (221, 268)
Screenshot: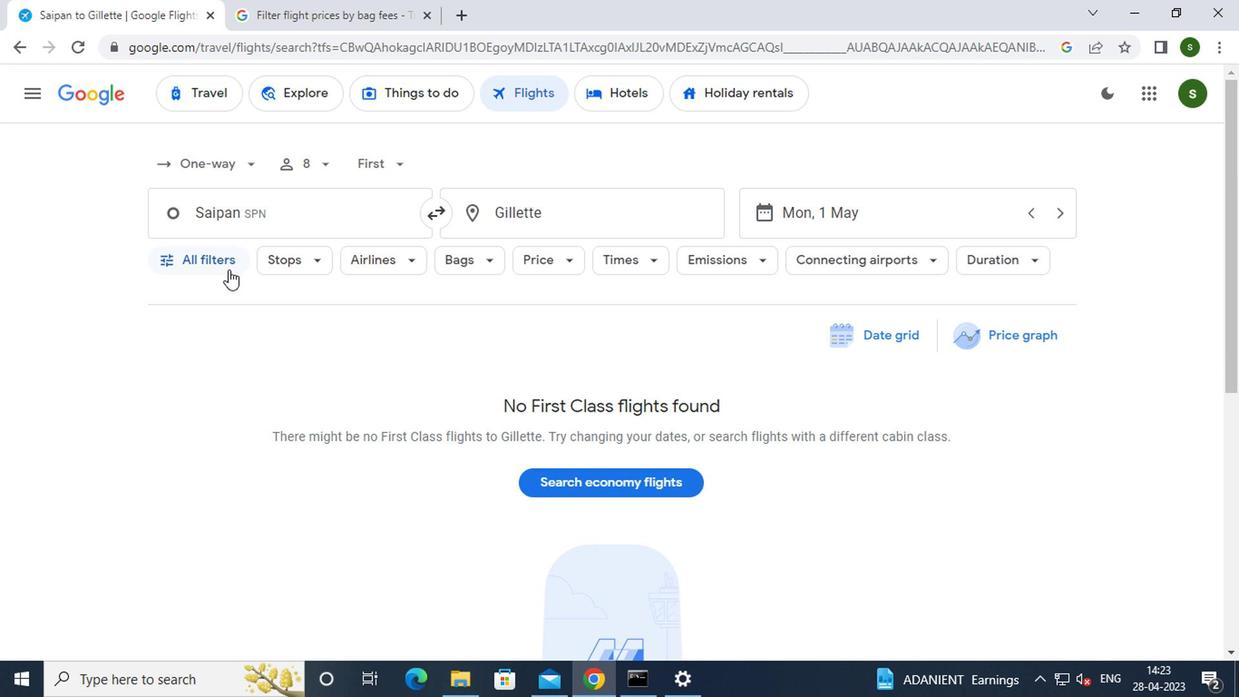 
Action: Mouse pressed left at (221, 268)
Screenshot: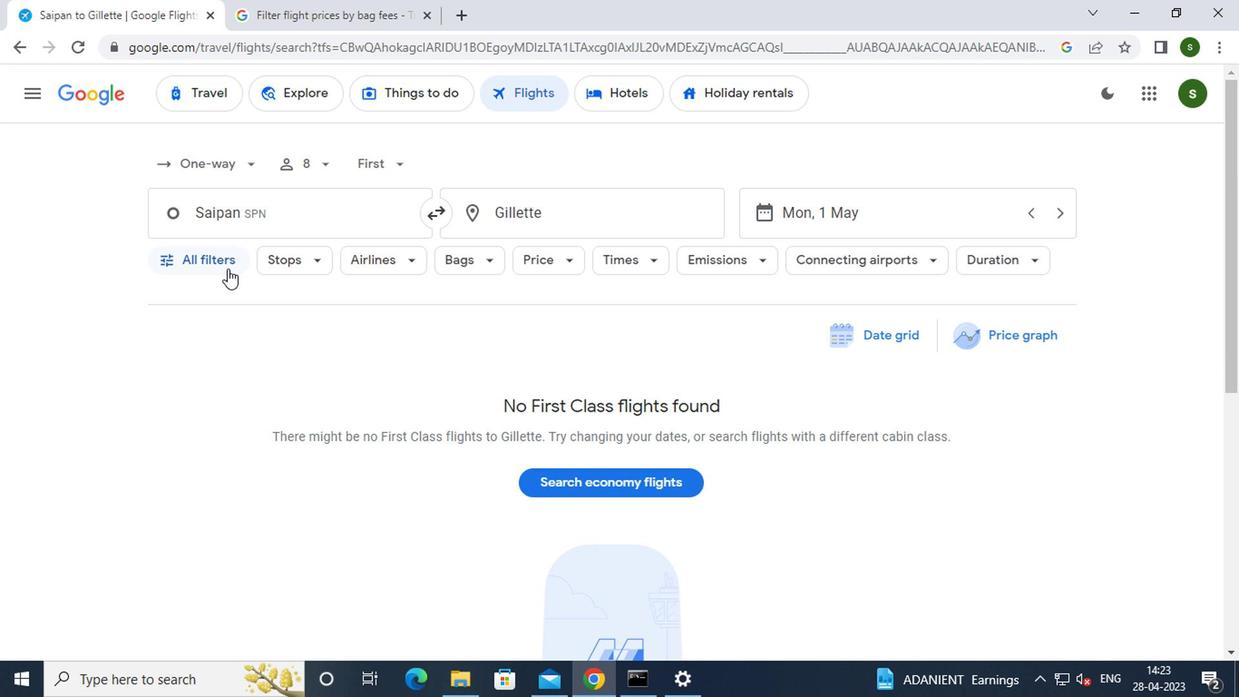 
Action: Mouse moved to (322, 395)
Screenshot: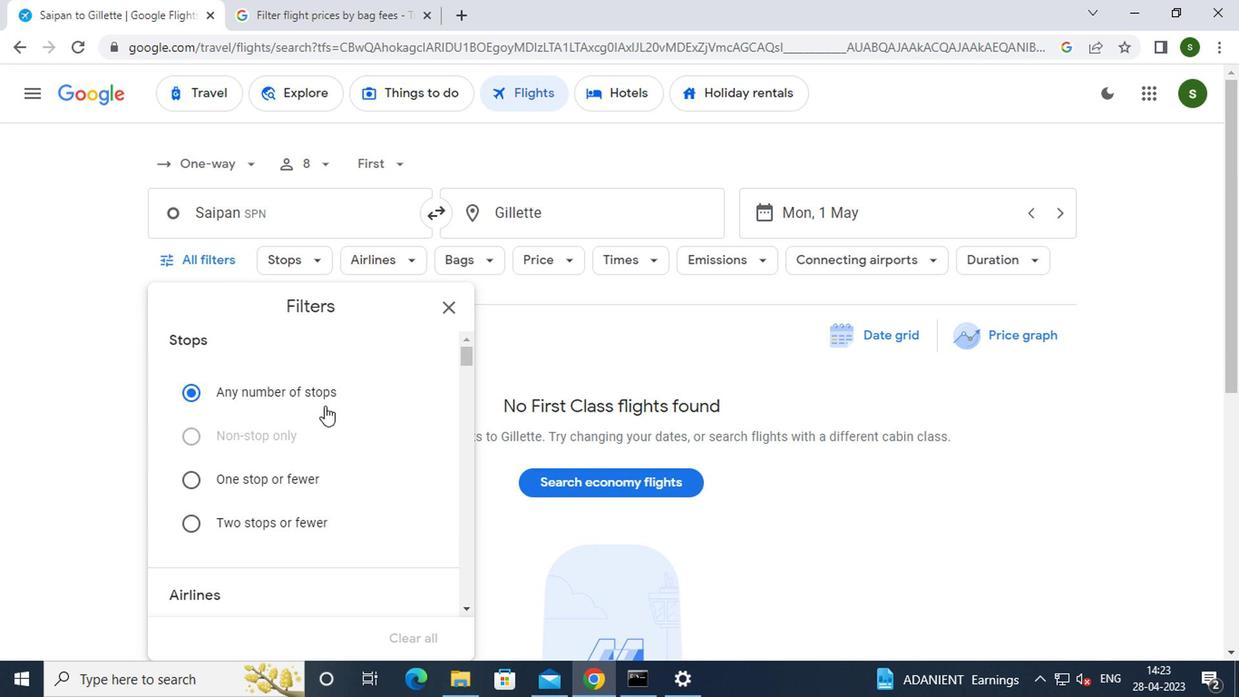 
Action: Mouse scrolled (322, 393) with delta (0, -1)
Screenshot: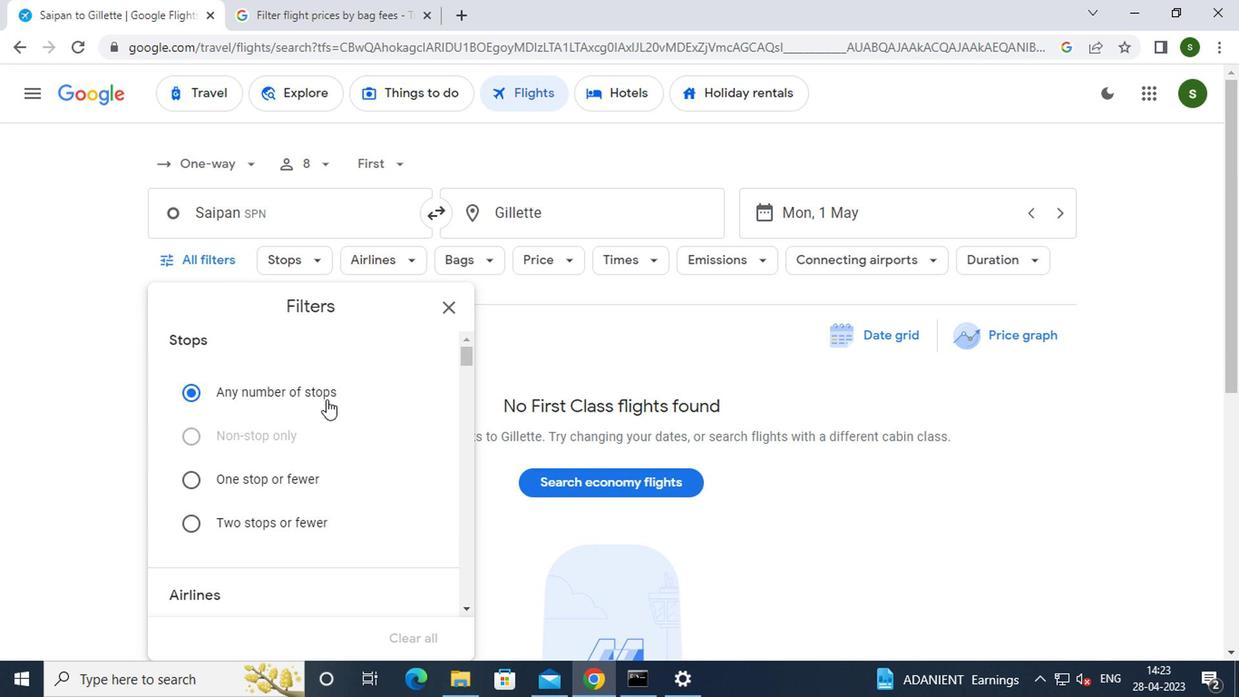 
Action: Mouse scrolled (322, 393) with delta (0, -1)
Screenshot: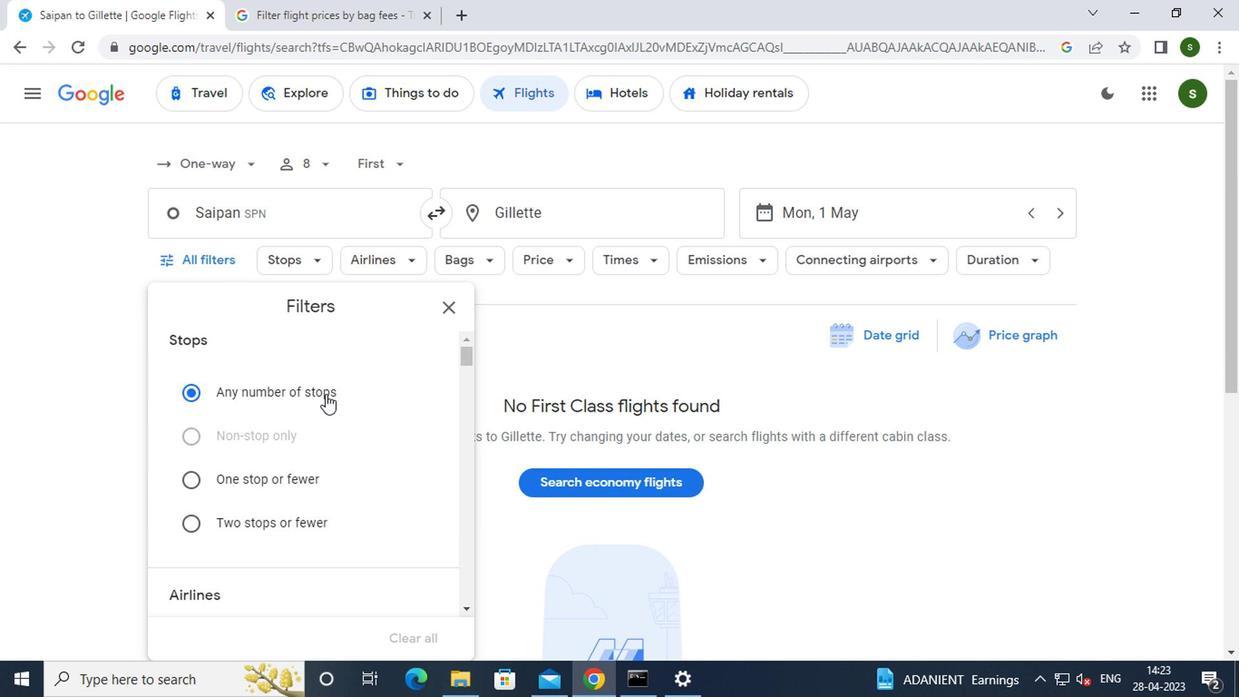 
Action: Mouse scrolled (322, 393) with delta (0, -1)
Screenshot: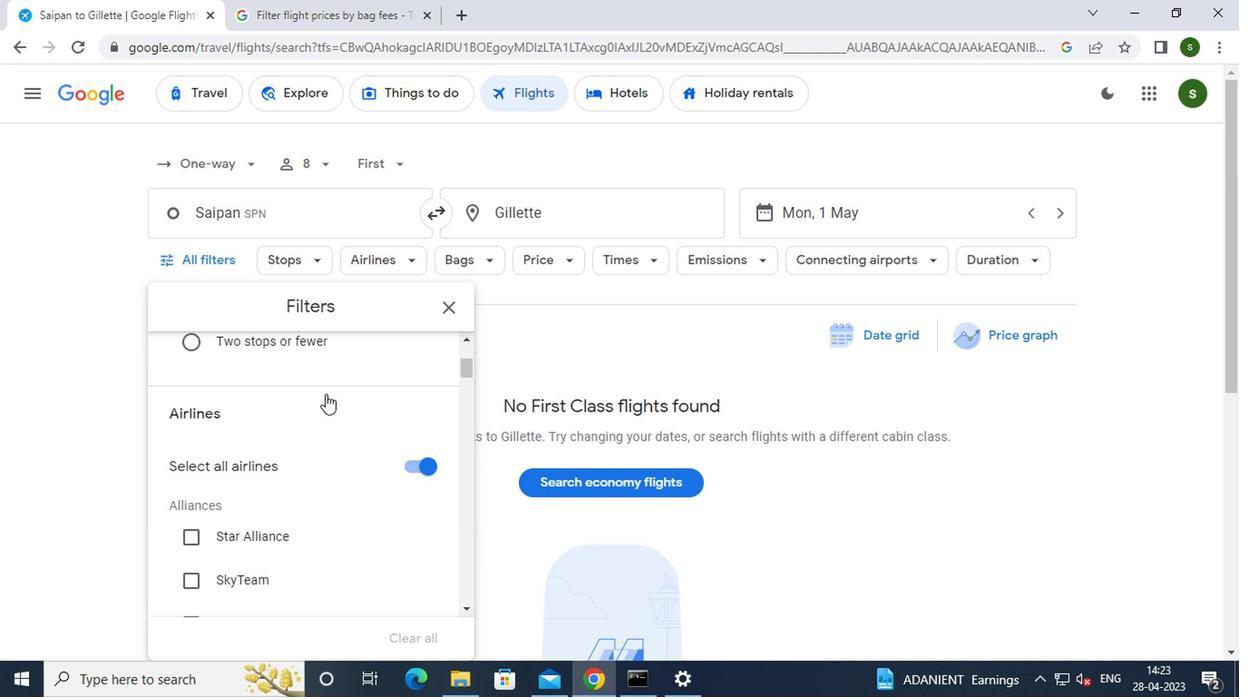 
Action: Mouse scrolled (322, 393) with delta (0, -1)
Screenshot: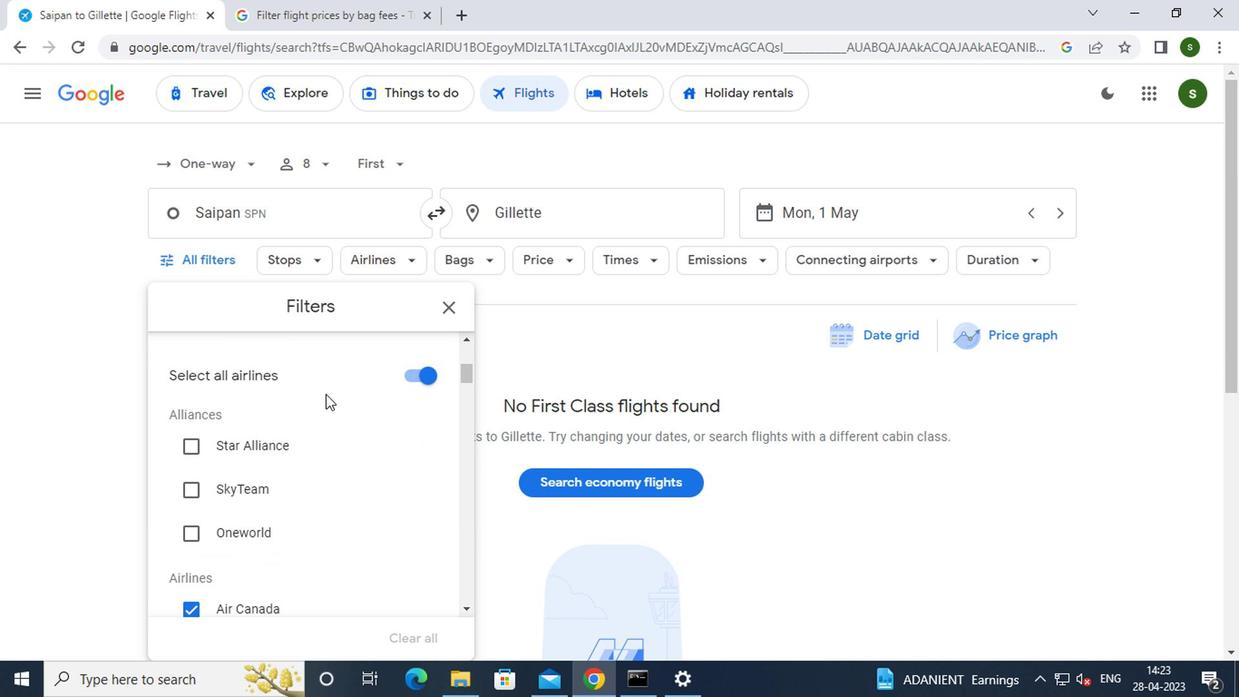 
Action: Mouse scrolled (322, 393) with delta (0, -1)
Screenshot: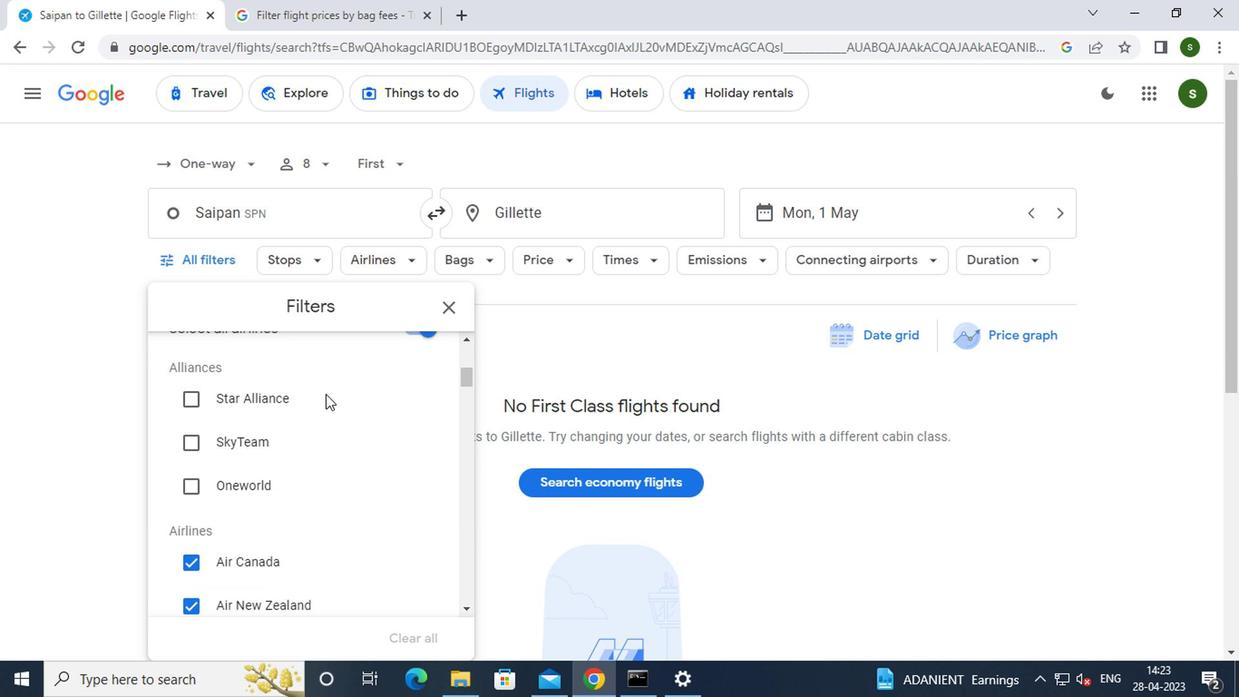
Action: Mouse scrolled (322, 393) with delta (0, -1)
Screenshot: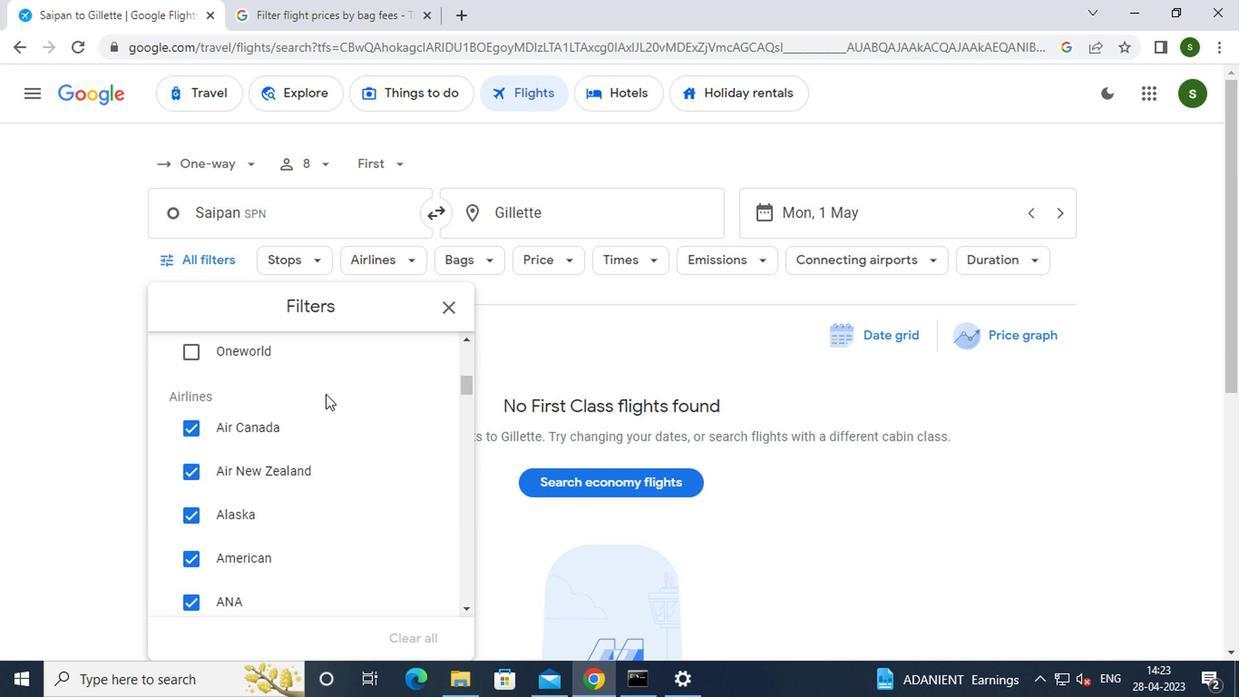 
Action: Mouse scrolled (322, 393) with delta (0, -1)
Screenshot: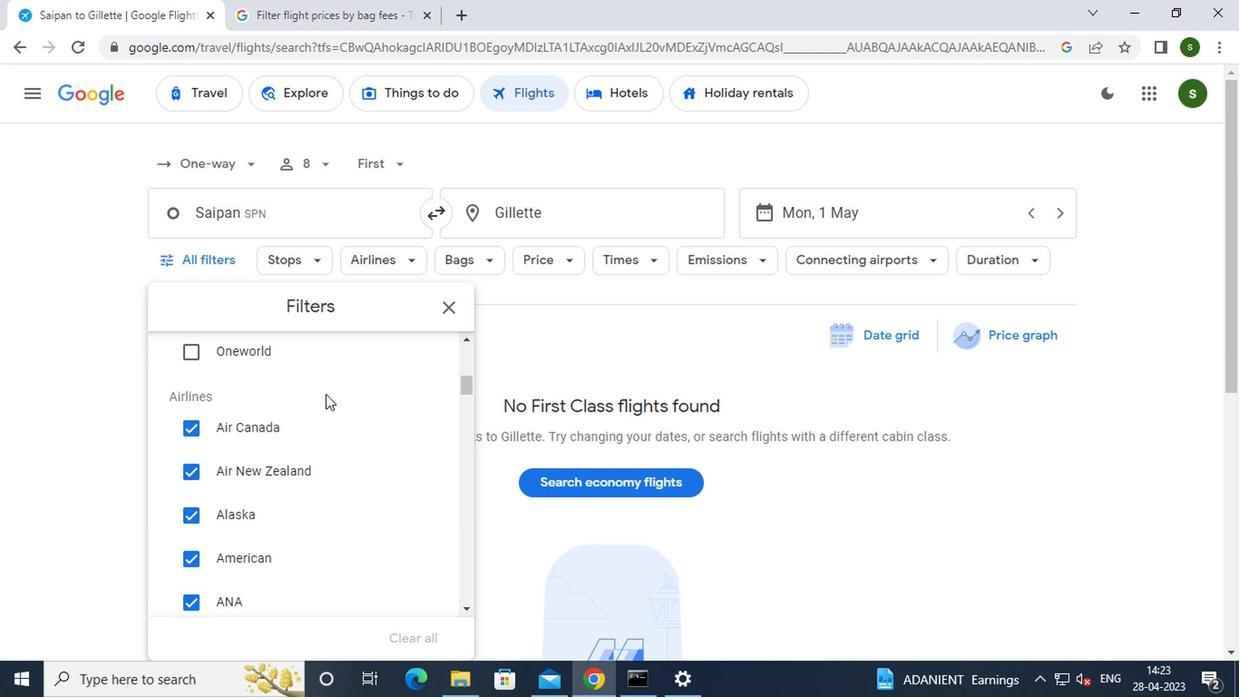 
Action: Mouse scrolled (322, 393) with delta (0, -1)
Screenshot: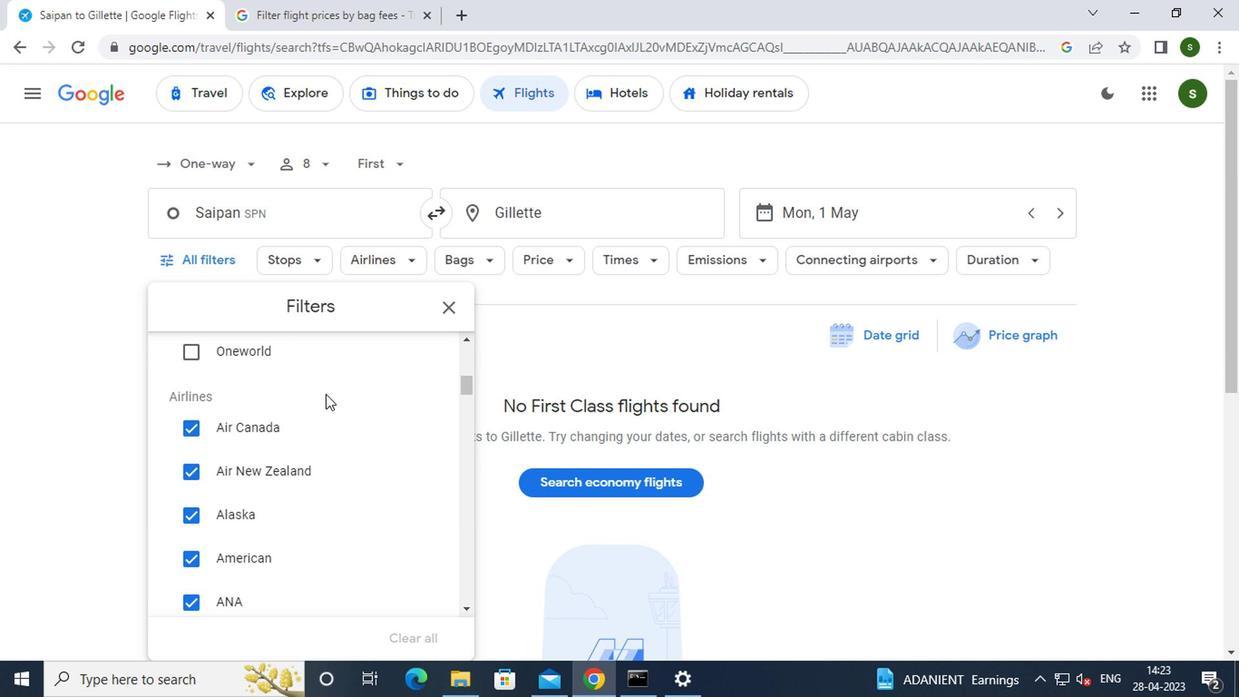 
Action: Mouse scrolled (322, 393) with delta (0, -1)
Screenshot: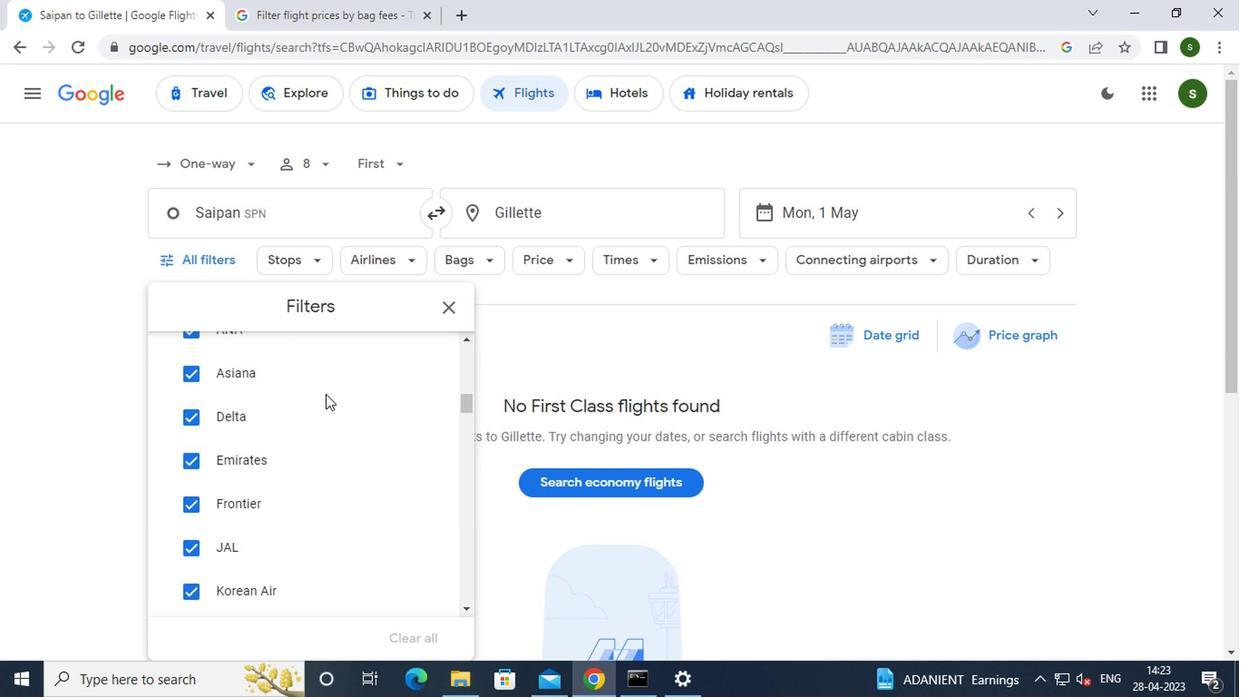 
Action: Mouse scrolled (322, 393) with delta (0, -1)
Screenshot: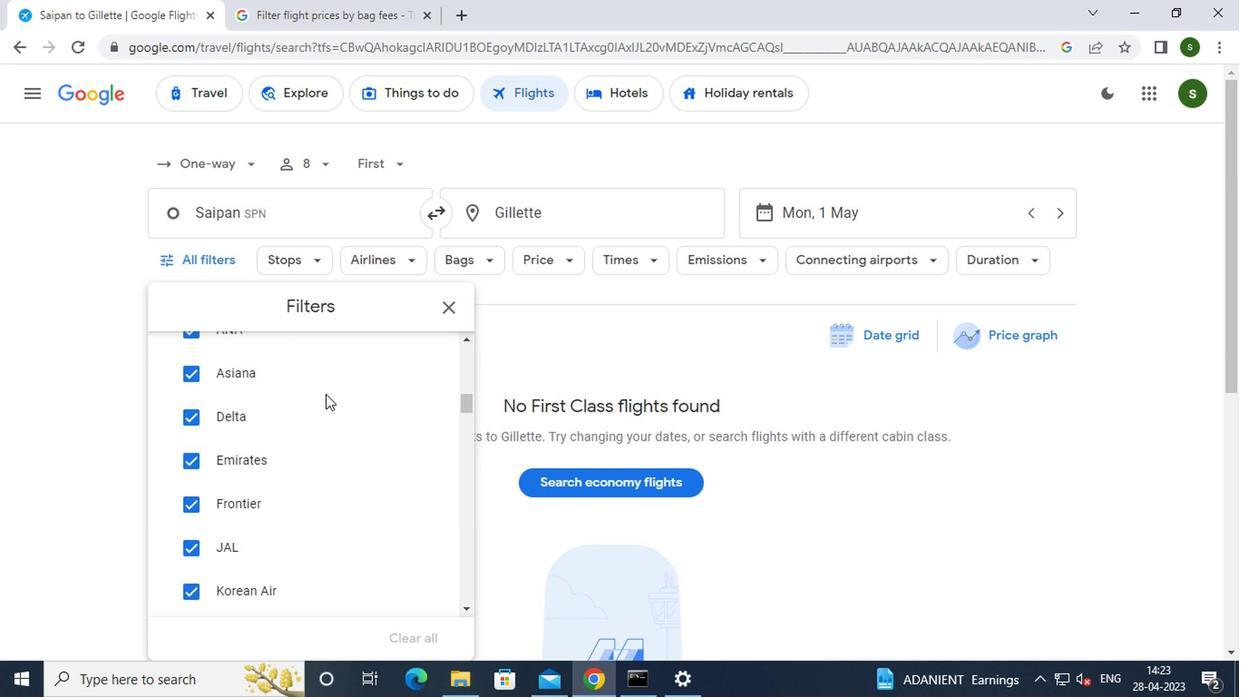 
Action: Mouse scrolled (322, 393) with delta (0, -1)
Screenshot: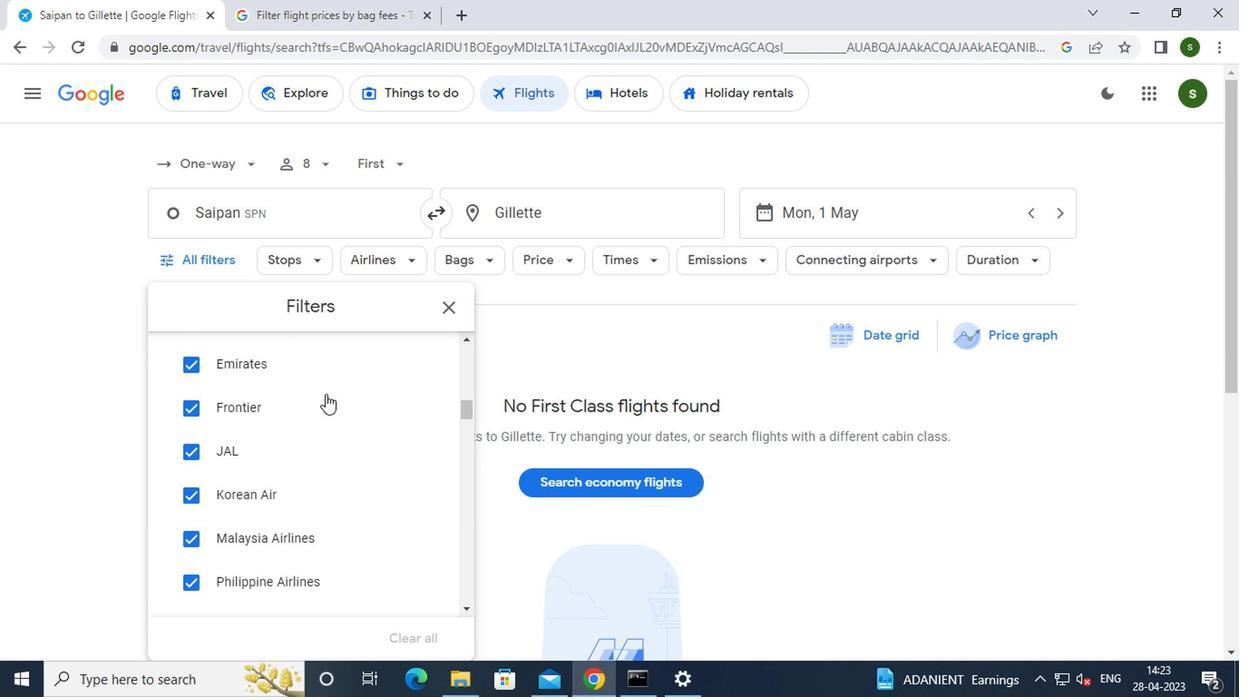 
Action: Mouse scrolled (322, 393) with delta (0, -1)
Screenshot: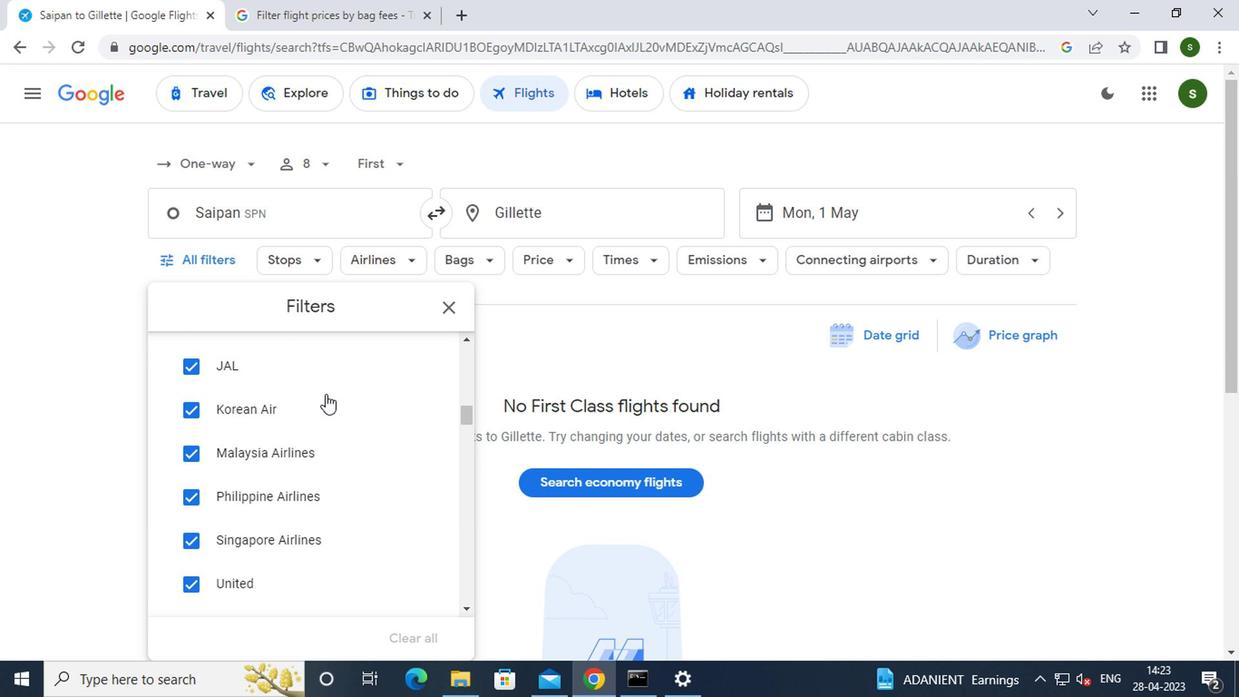 
Action: Mouse scrolled (322, 393) with delta (0, -1)
Screenshot: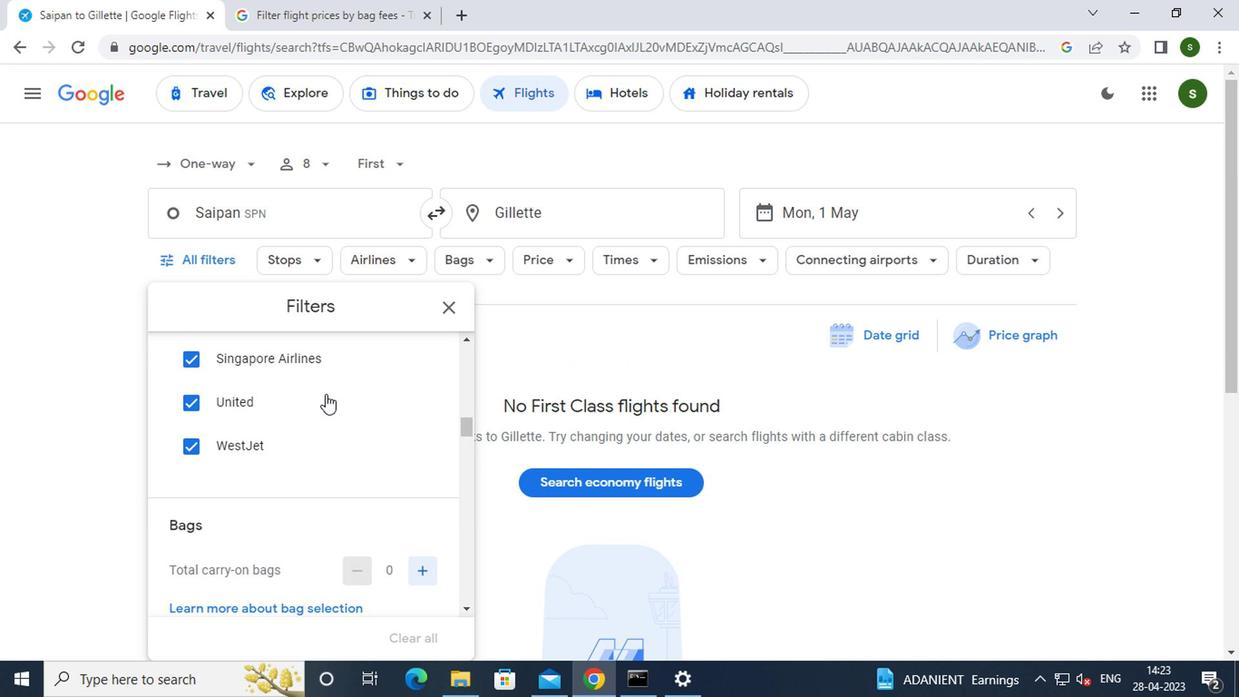 
Action: Mouse moved to (318, 407)
Screenshot: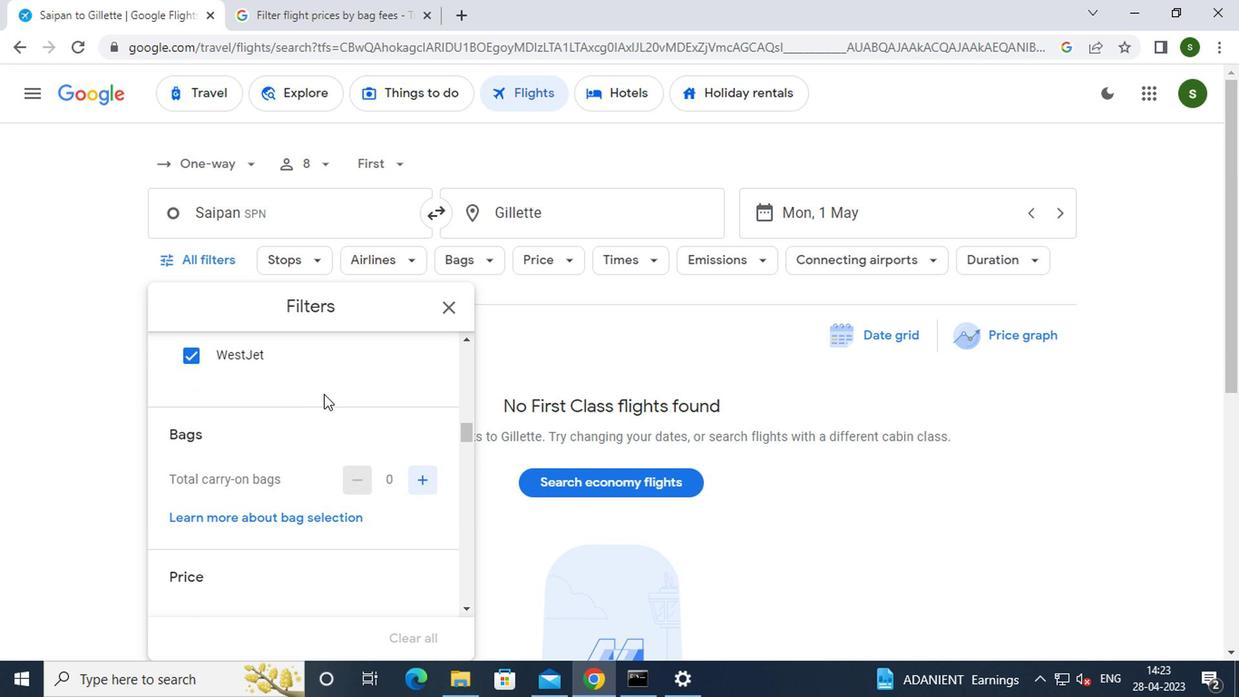 
Action: Mouse scrolled (318, 406) with delta (0, 0)
Screenshot: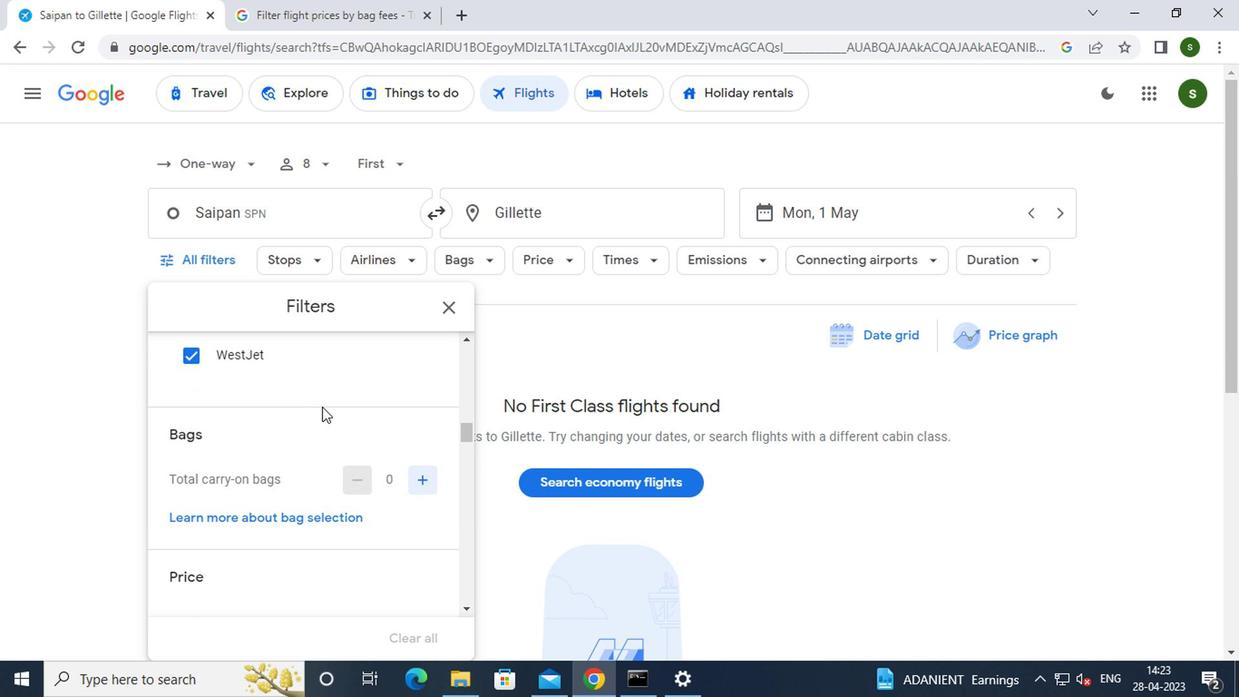 
Action: Mouse scrolled (318, 406) with delta (0, 0)
Screenshot: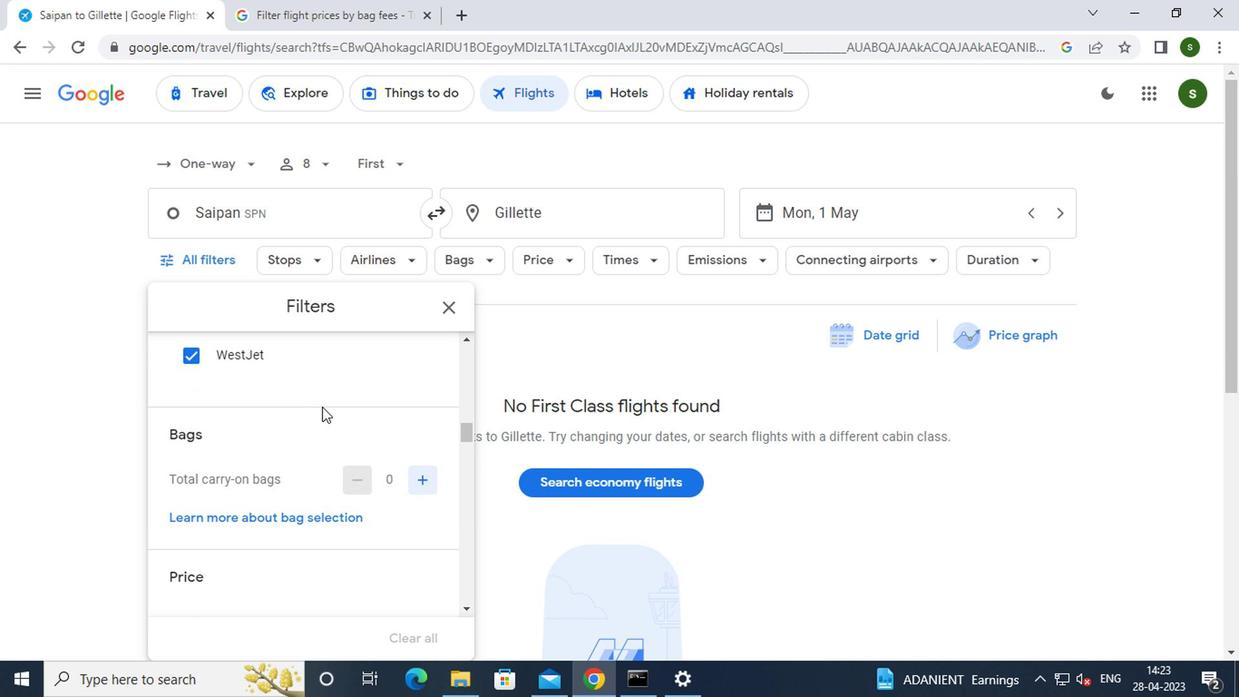 
Action: Mouse scrolled (318, 406) with delta (0, 0)
Screenshot: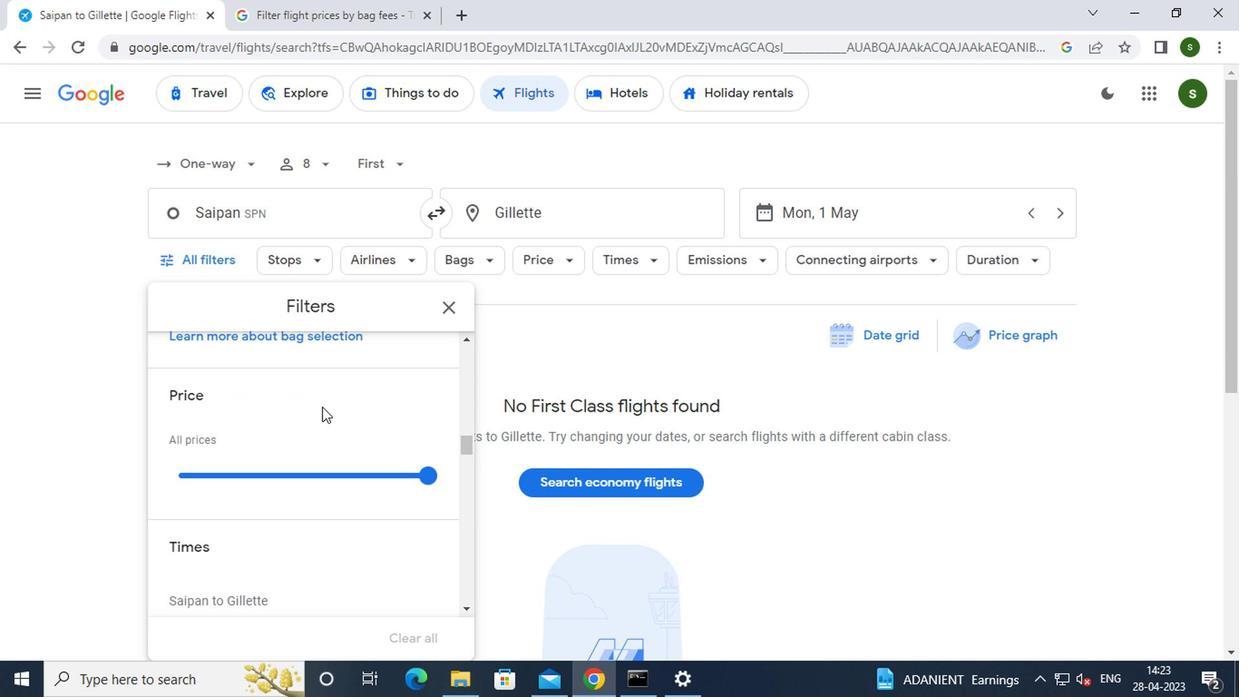 
Action: Mouse moved to (422, 386)
Screenshot: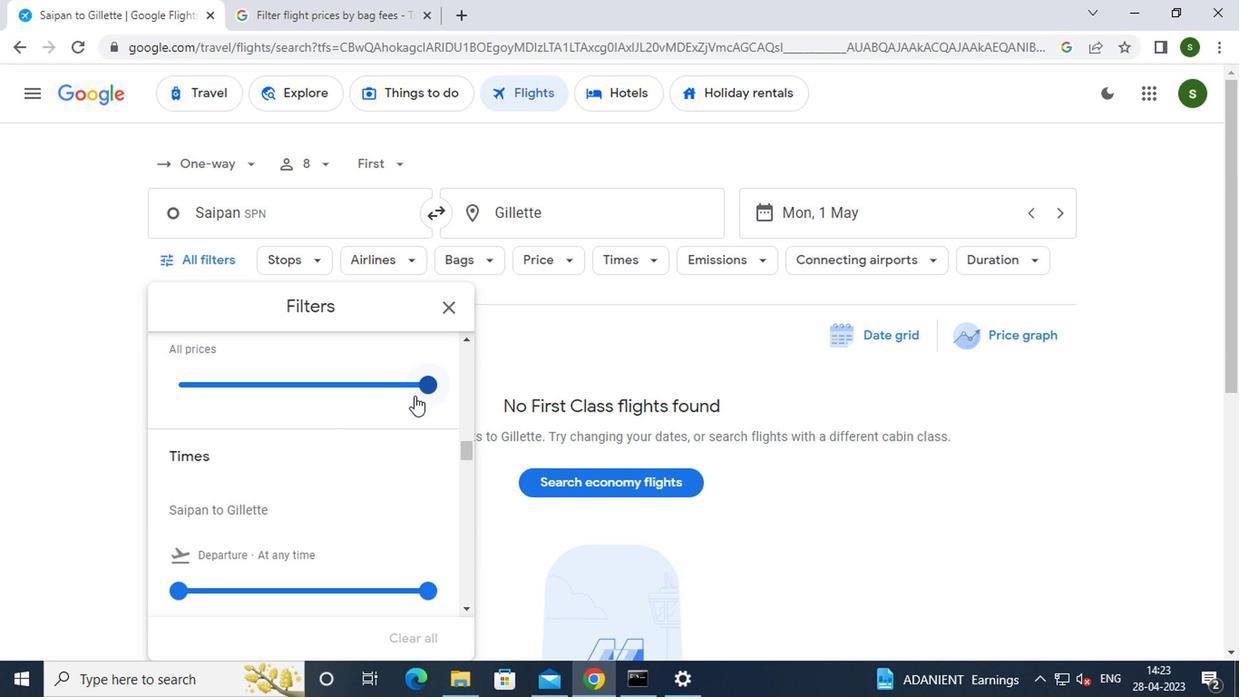 
Action: Mouse pressed left at (422, 386)
Screenshot: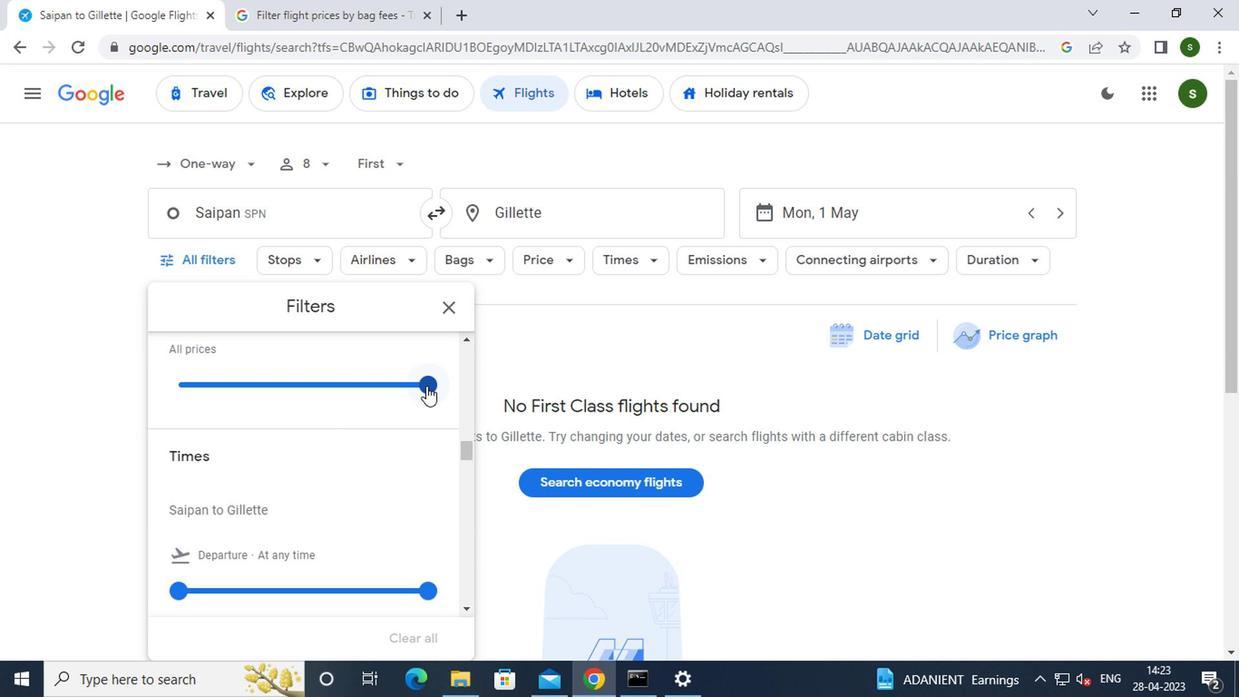 
Action: Mouse moved to (395, 444)
Screenshot: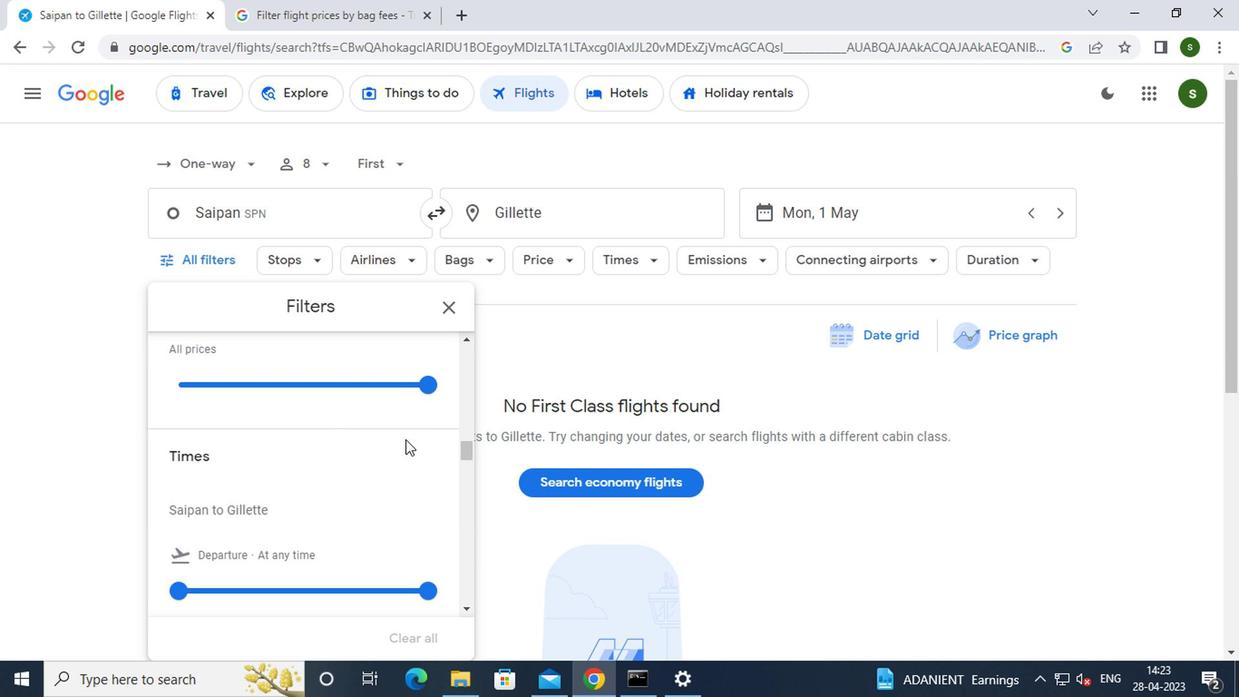 
Action: Mouse scrolled (395, 442) with delta (0, -1)
Screenshot: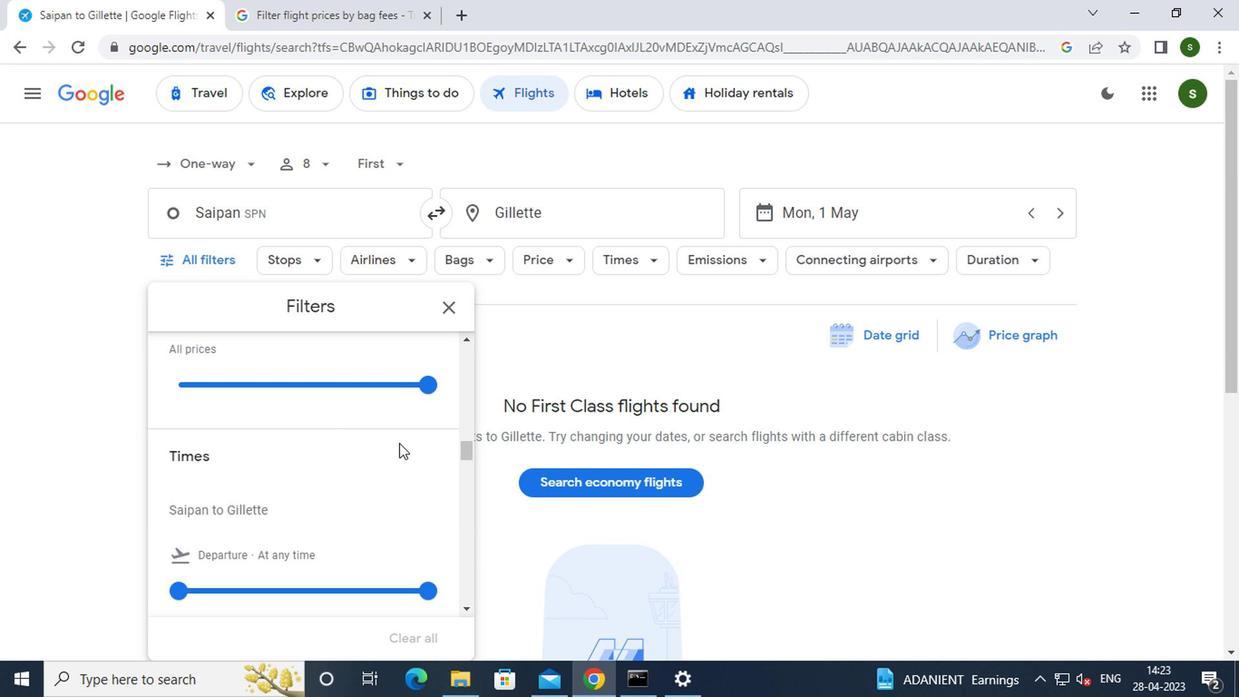 
Action: Mouse moved to (177, 498)
Screenshot: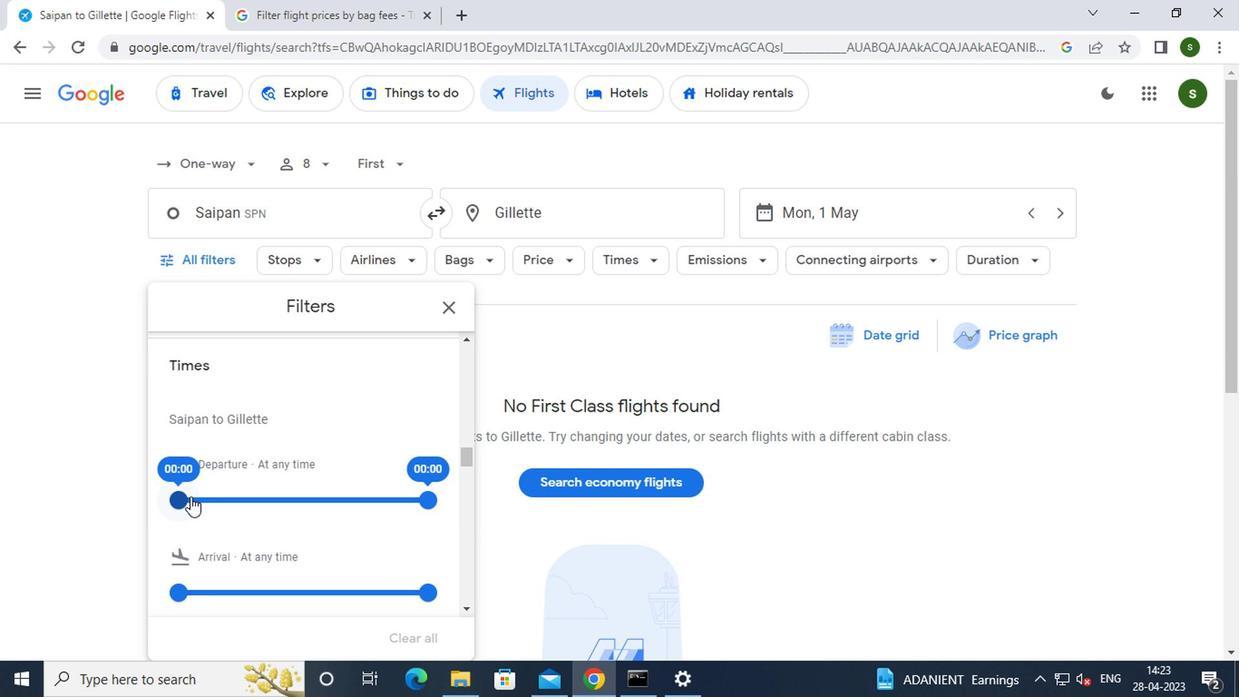 
Action: Mouse pressed left at (177, 498)
Screenshot: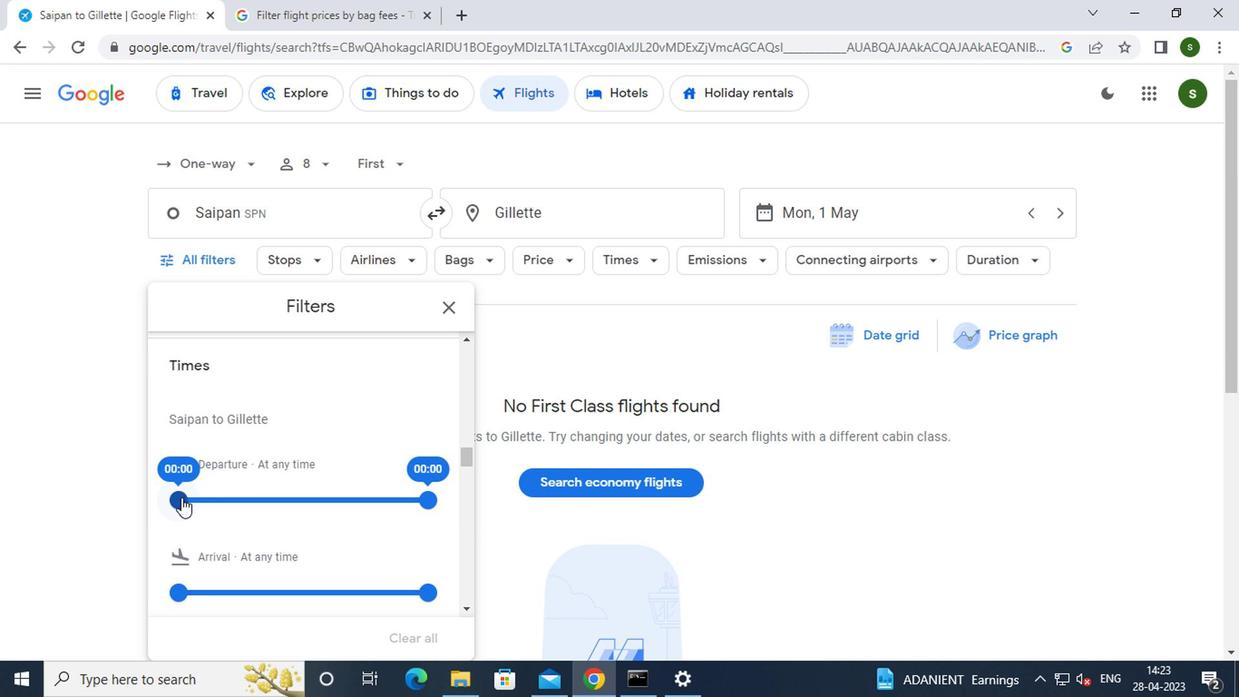 
Action: Mouse moved to (531, 356)
Screenshot: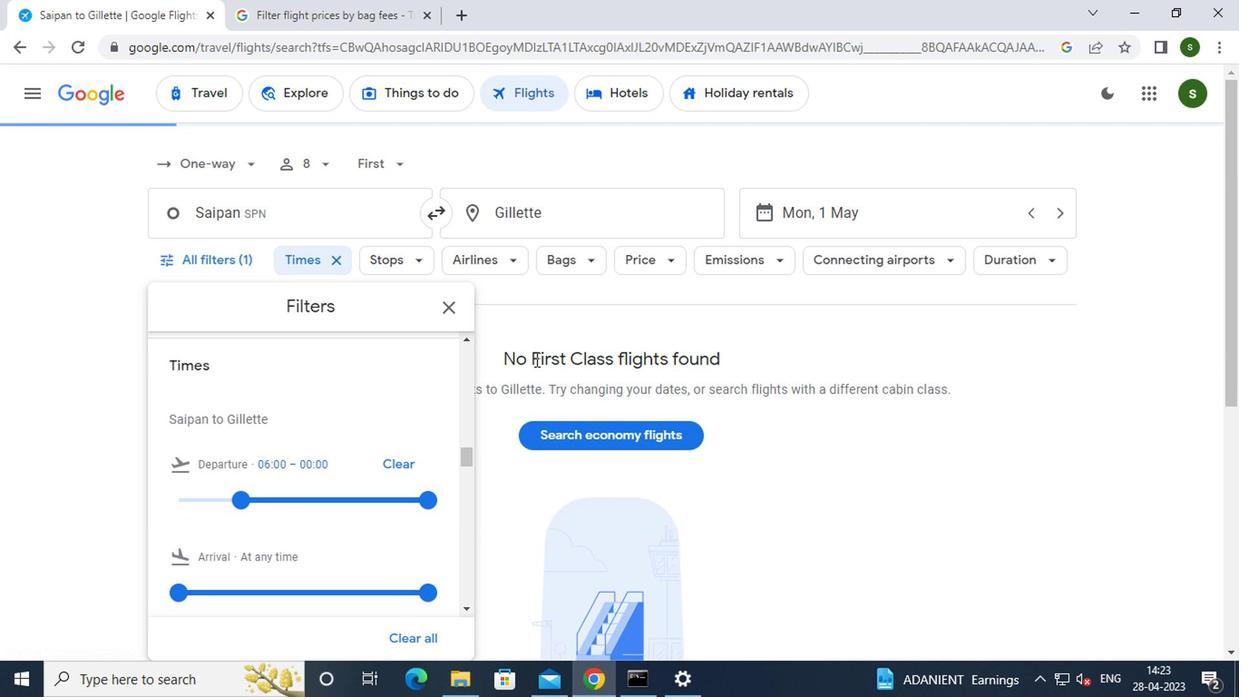 
Action: Mouse pressed left at (531, 356)
Screenshot: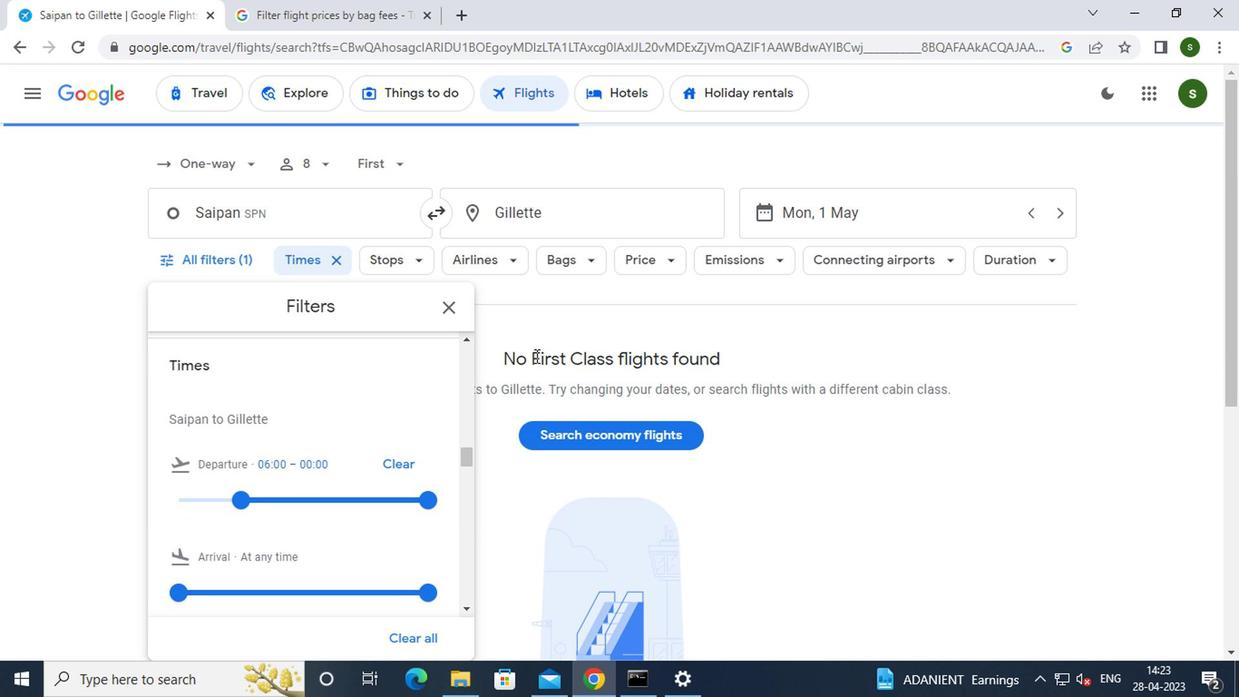 
